 Task: In Heading Arial with underline. Font size of heading  '18'Font style of data Calibri. Font size of data  9Alignment of headline & data Align center. Fill color in heading,  RedFont color of data Black Apply border in Data No BorderIn the sheet   Precision Sales templetes book
Action: Mouse moved to (290, 121)
Screenshot: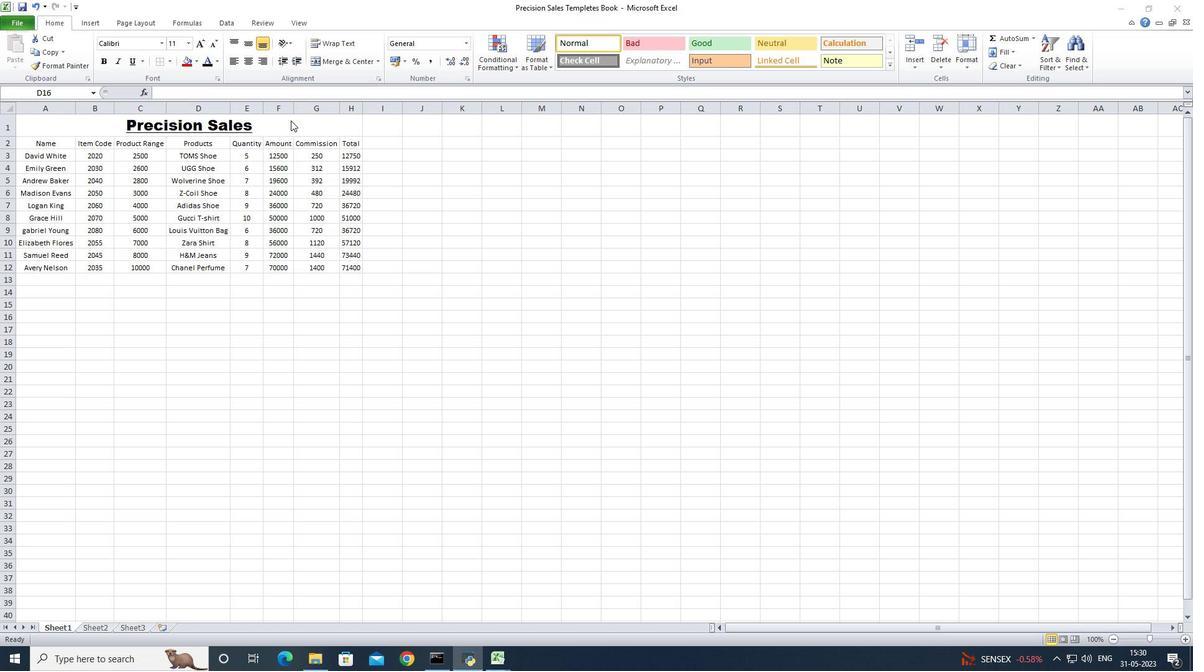
Action: Mouse pressed left at (290, 121)
Screenshot: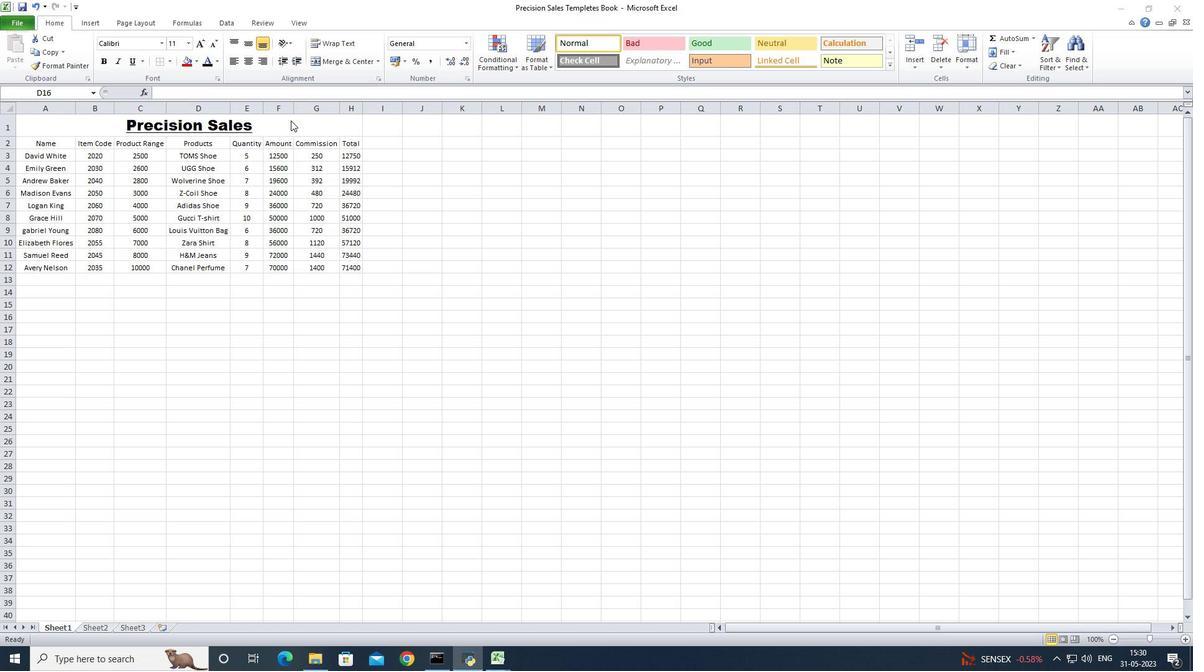 
Action: Mouse pressed left at (290, 121)
Screenshot: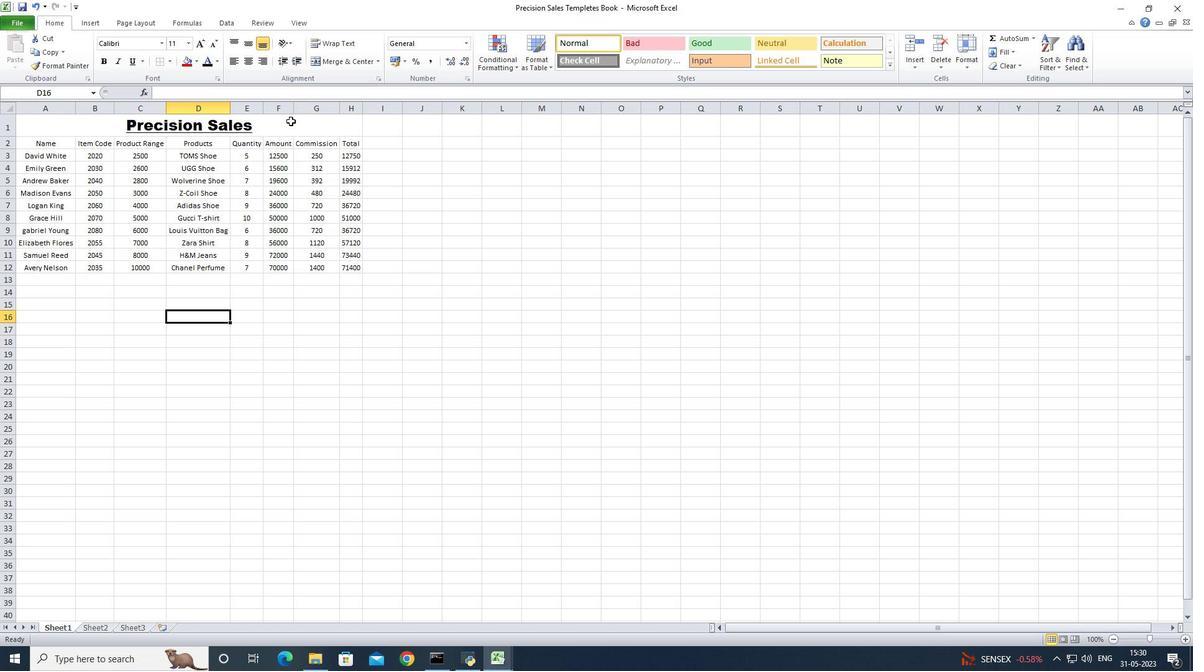 
Action: Mouse moved to (160, 42)
Screenshot: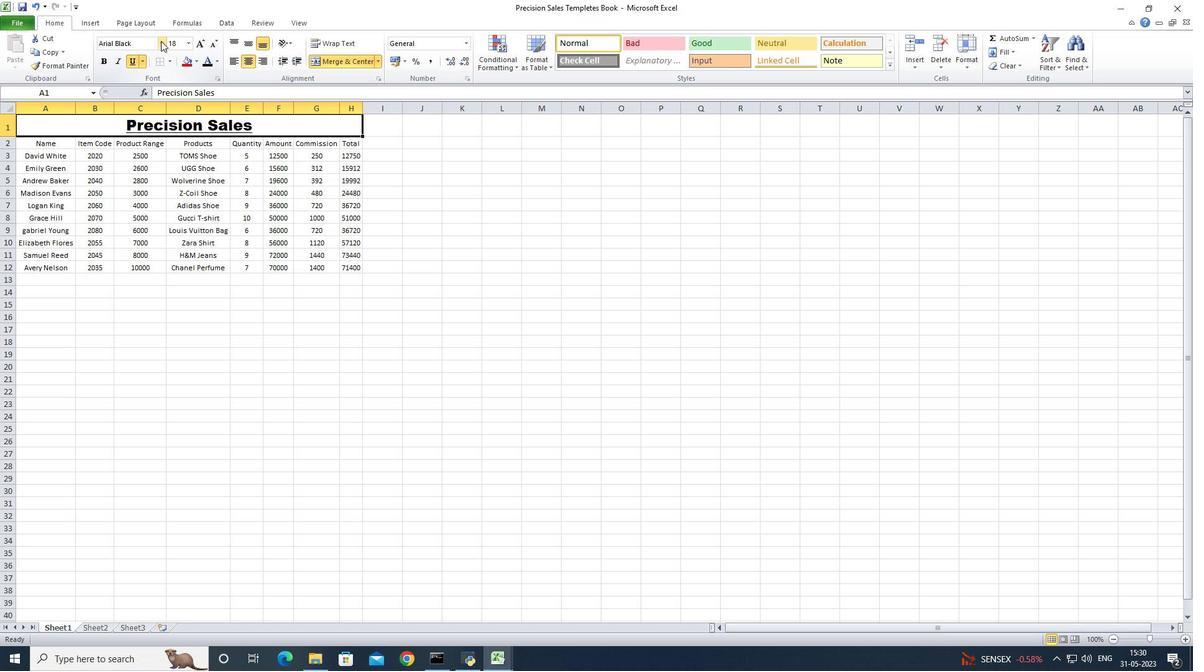 
Action: Mouse pressed left at (160, 42)
Screenshot: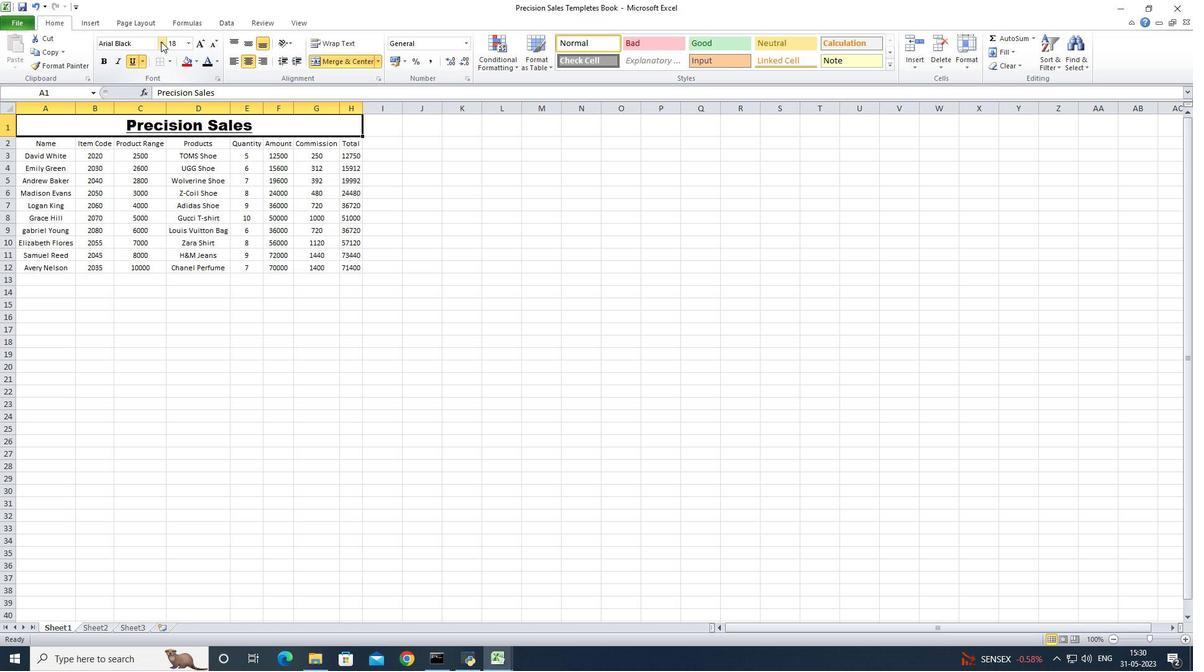 
Action: Mouse moved to (116, 143)
Screenshot: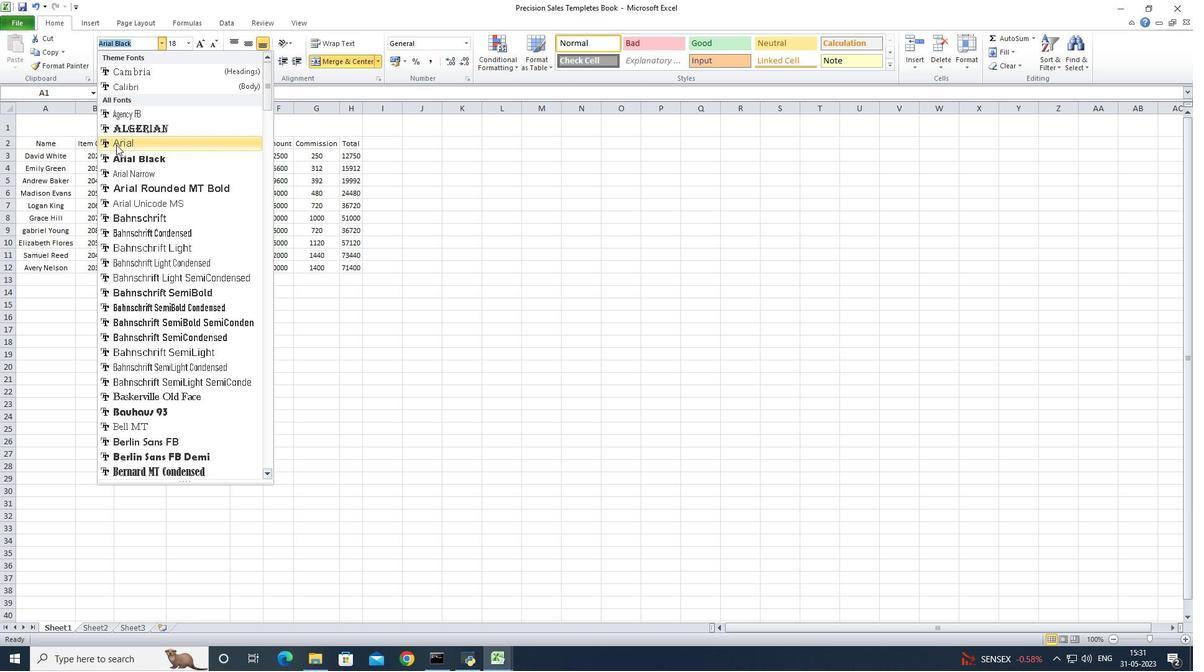 
Action: Mouse pressed left at (116, 143)
Screenshot: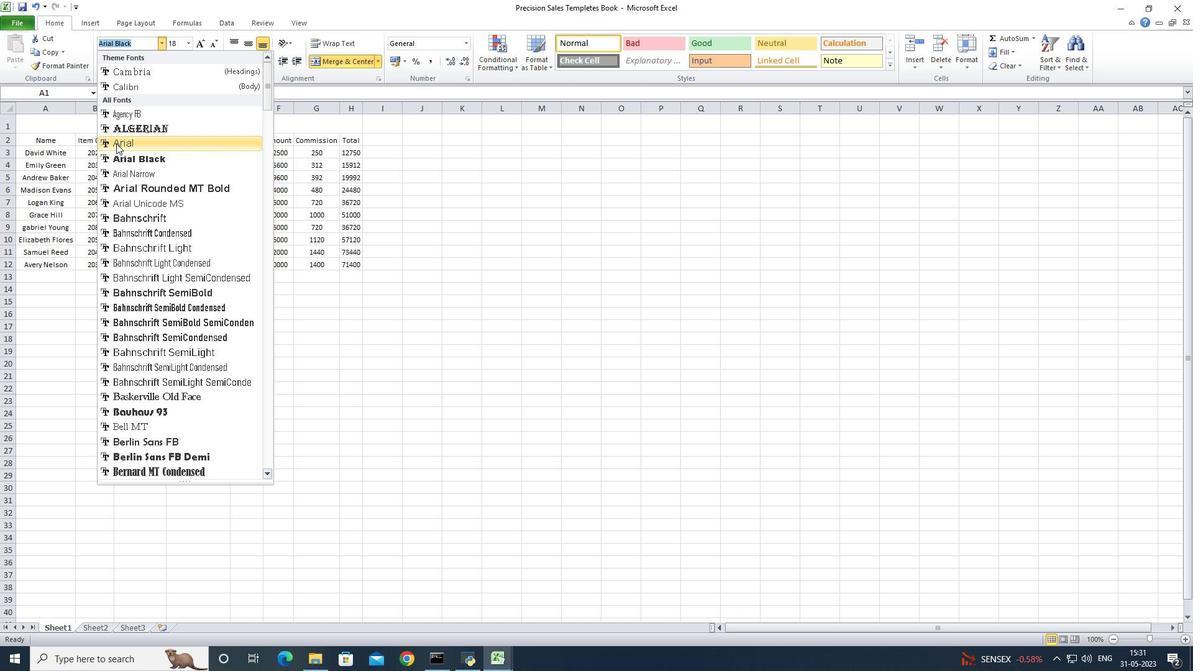 
Action: Mouse moved to (126, 60)
Screenshot: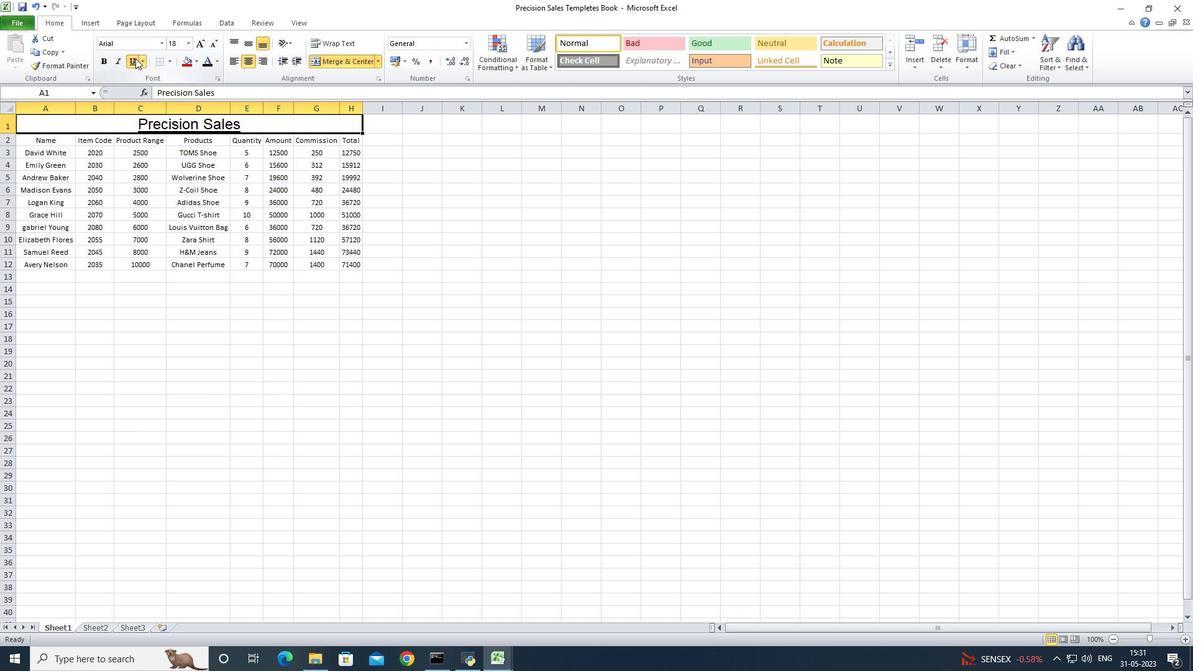 
Action: Mouse pressed left at (126, 60)
Screenshot: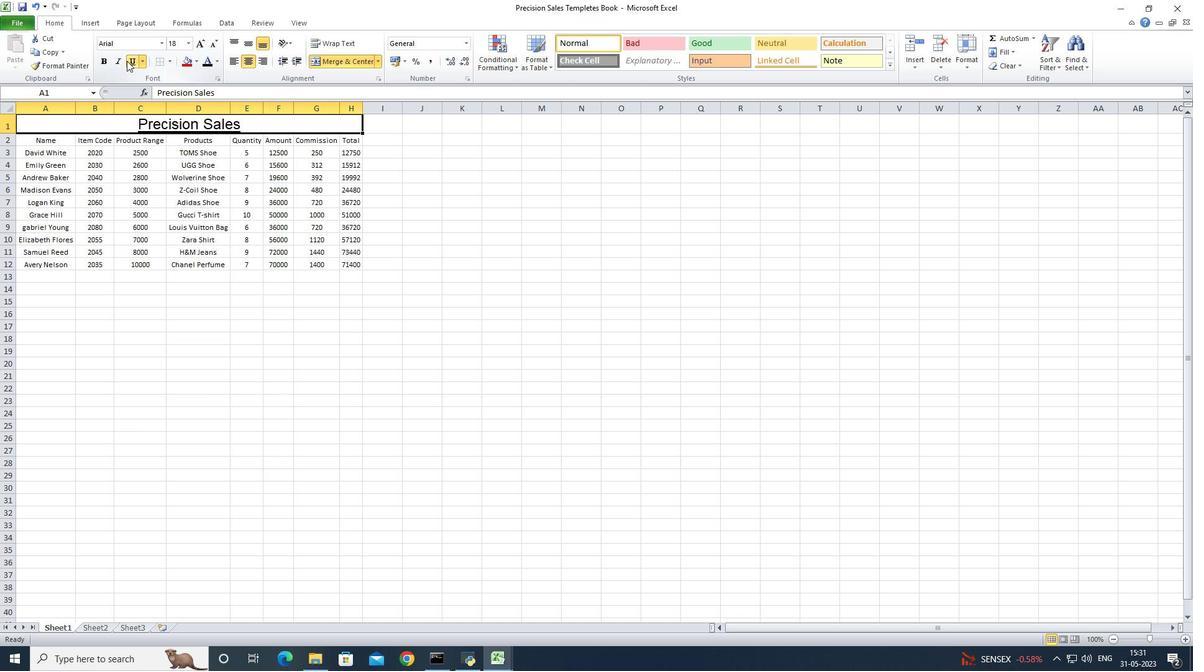 
Action: Mouse moved to (132, 61)
Screenshot: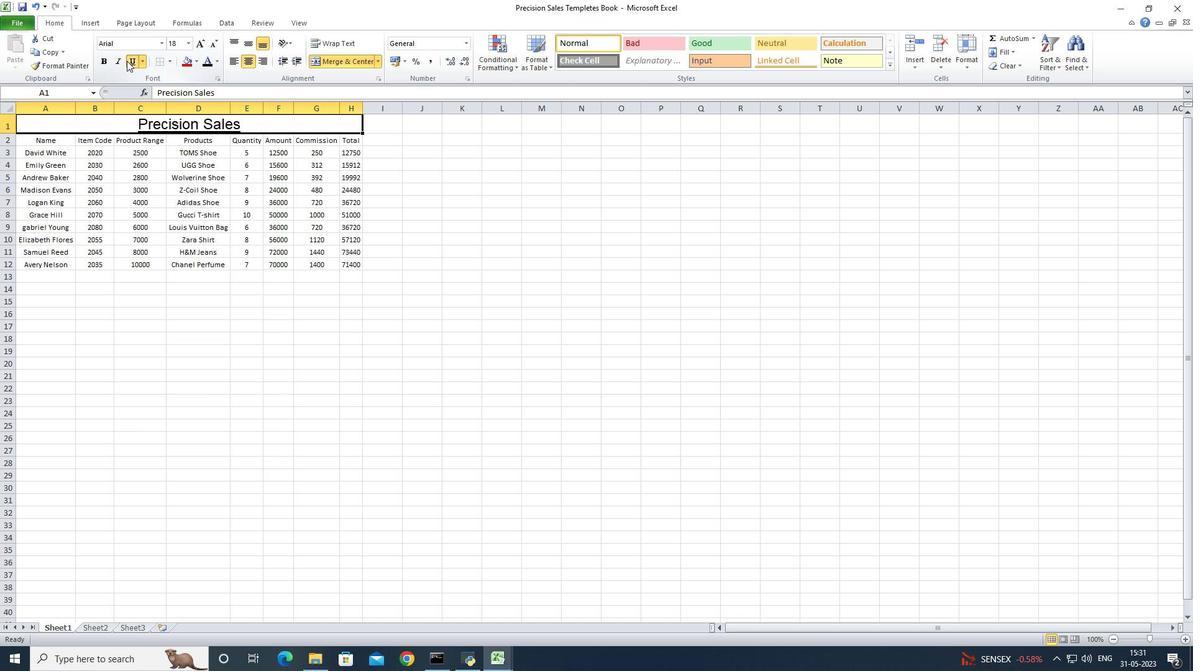 
Action: Mouse pressed left at (132, 61)
Screenshot: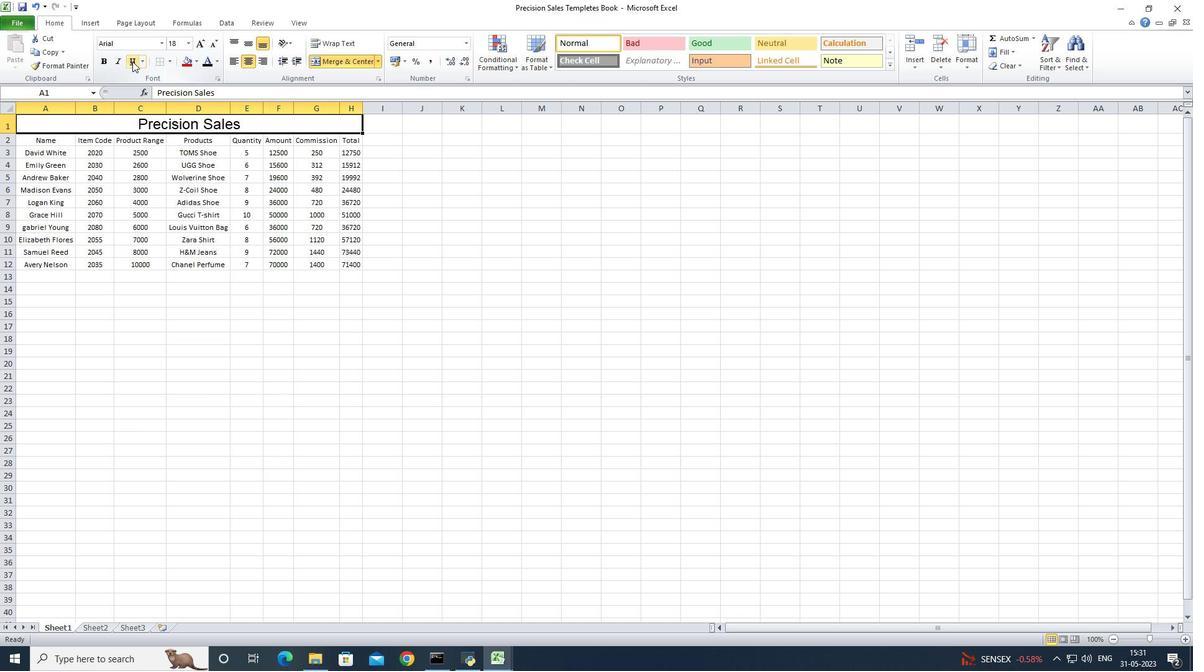 
Action: Mouse moved to (187, 47)
Screenshot: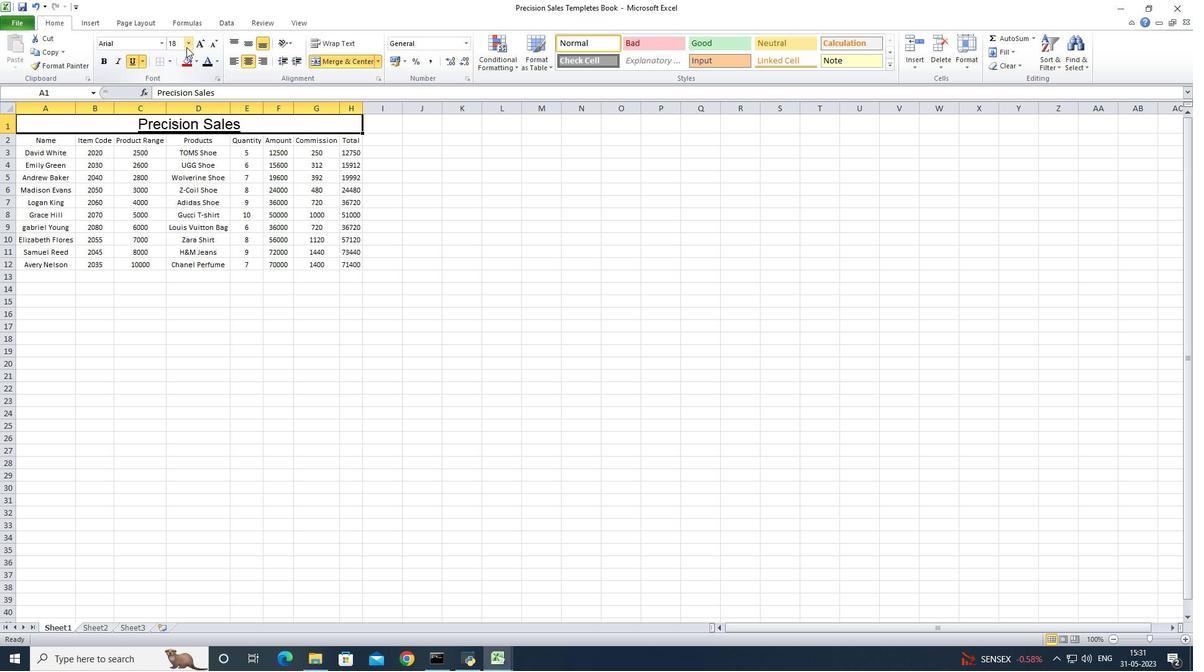 
Action: Mouse pressed left at (187, 47)
Screenshot: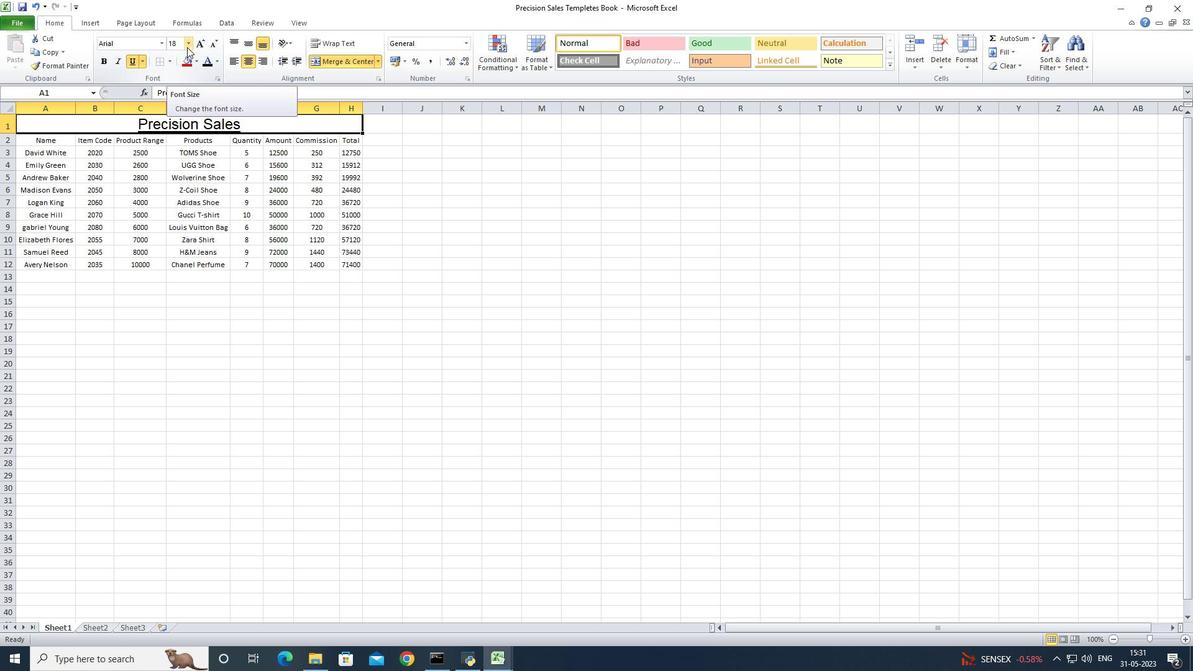 
Action: Mouse moved to (172, 133)
Screenshot: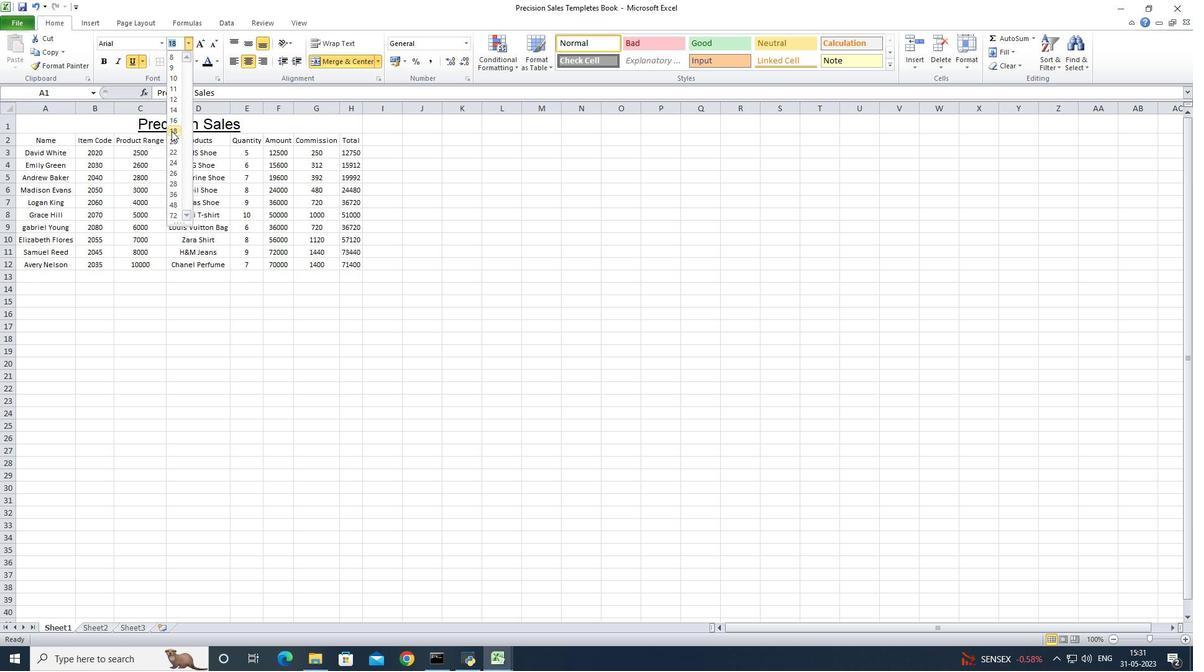 
Action: Mouse pressed left at (172, 133)
Screenshot: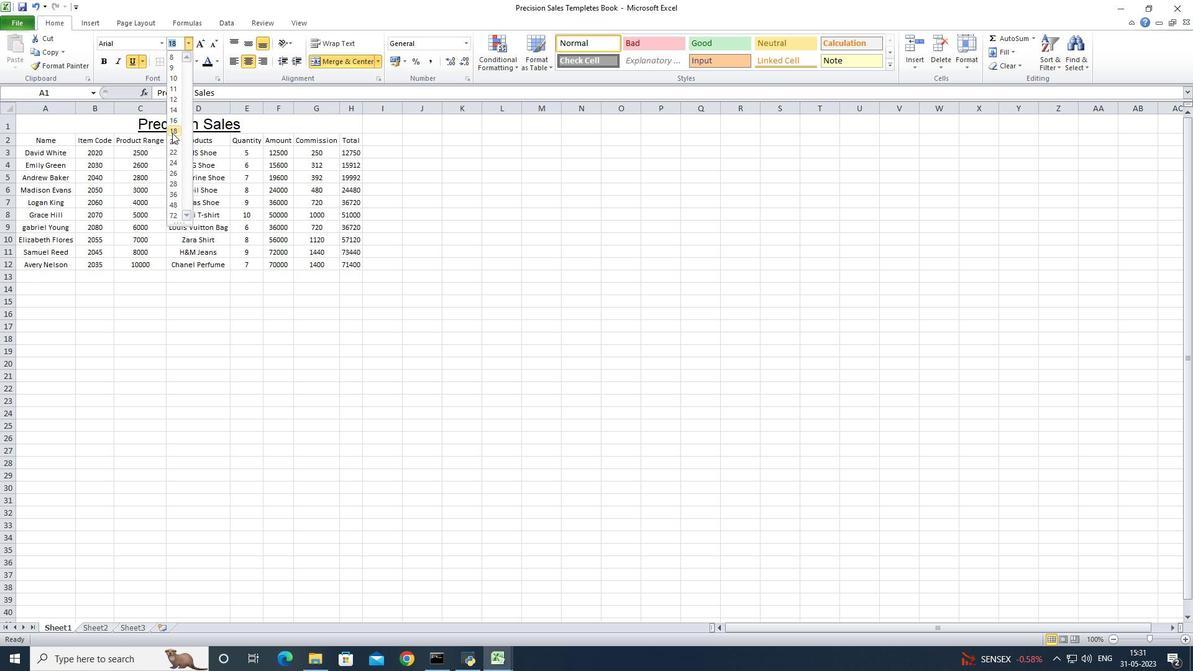
Action: Mouse moved to (67, 144)
Screenshot: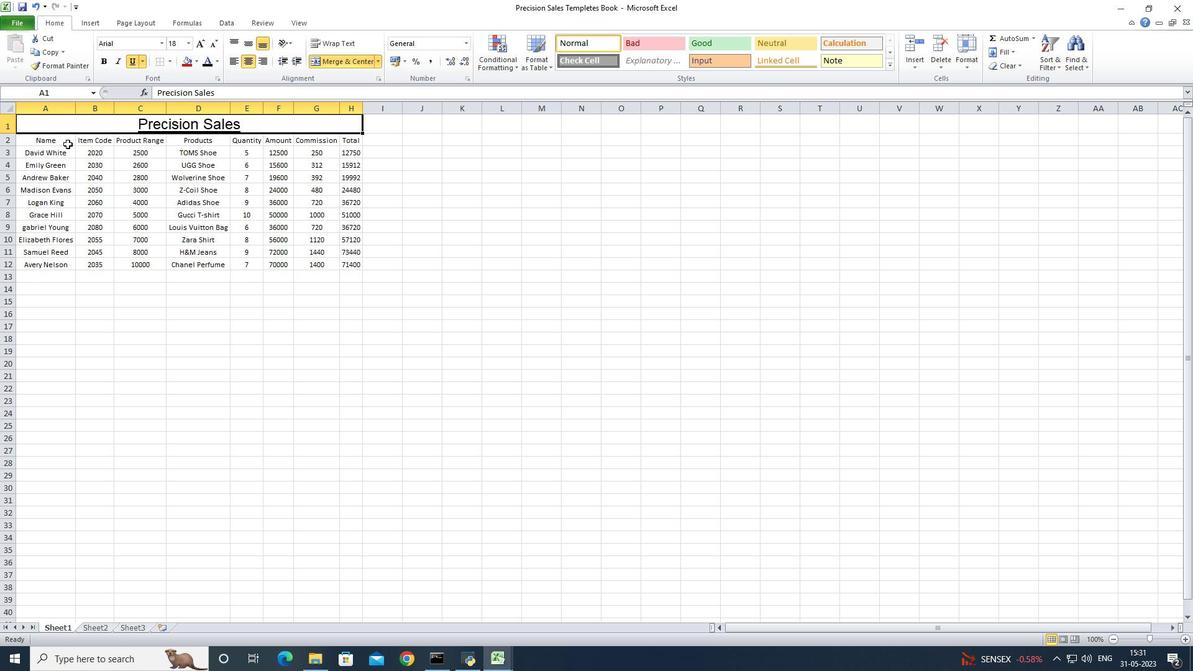 
Action: Mouse pressed left at (67, 144)
Screenshot: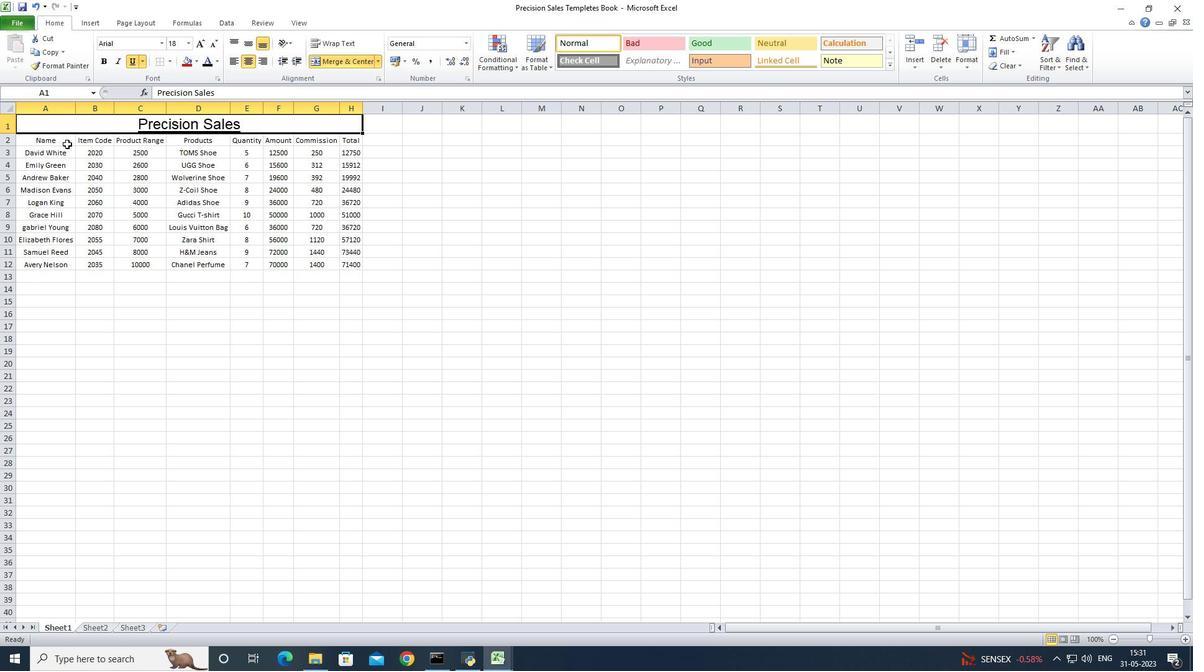 
Action: Mouse moved to (163, 47)
Screenshot: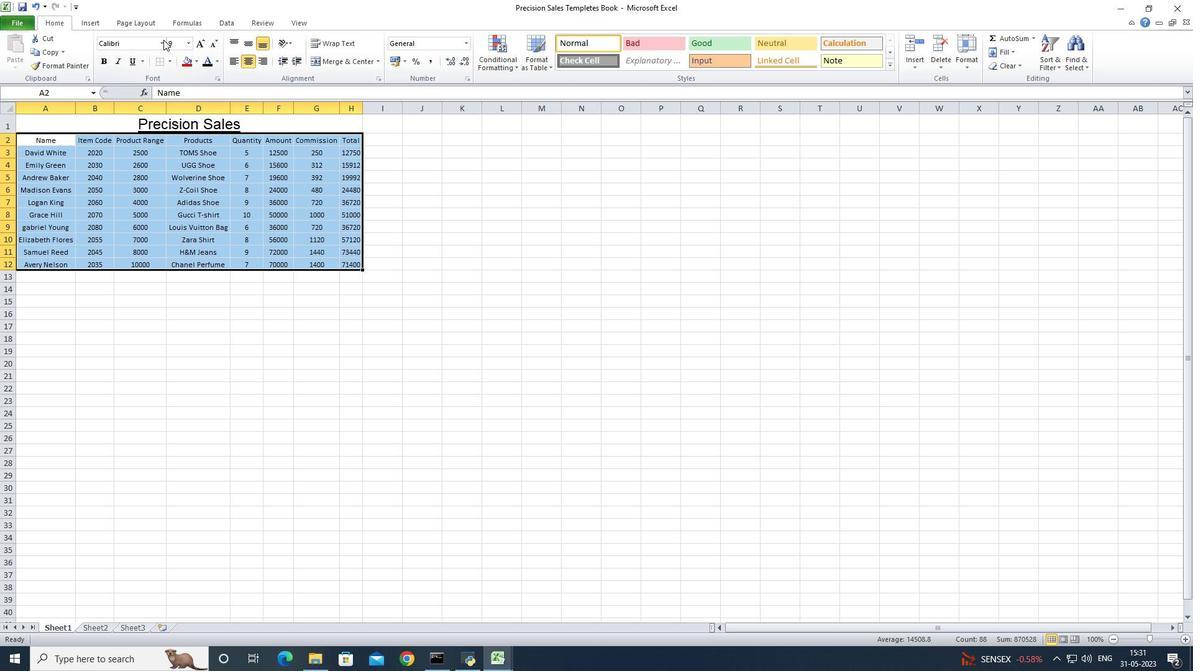 
Action: Mouse pressed left at (163, 47)
Screenshot: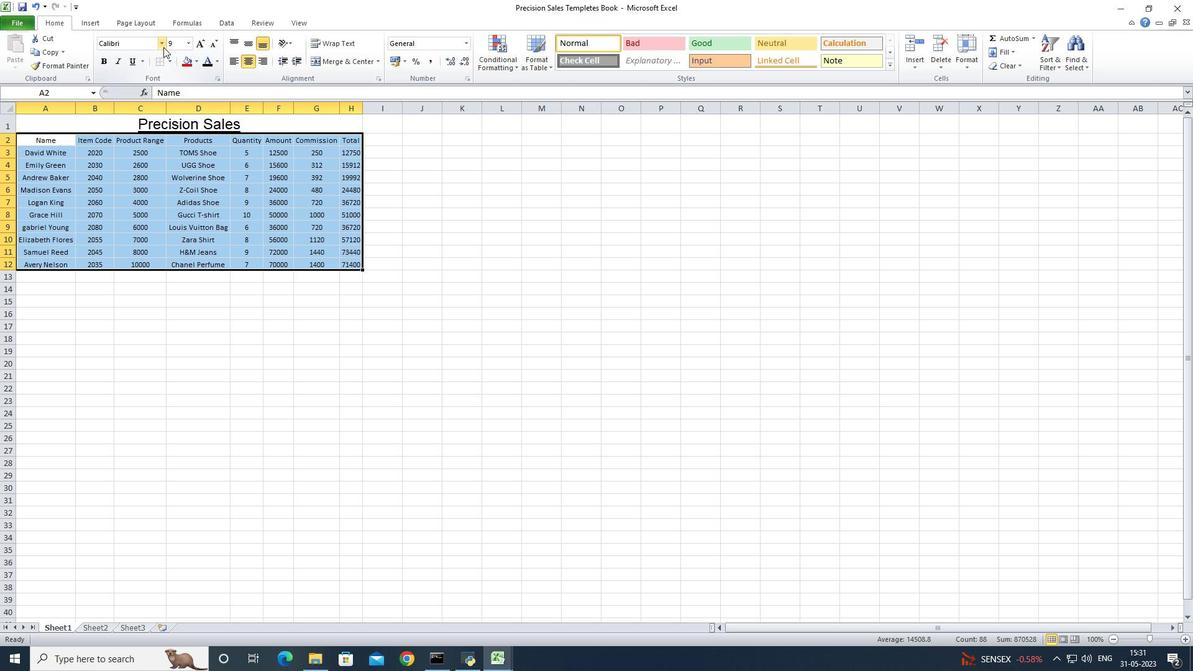 
Action: Mouse moved to (144, 85)
Screenshot: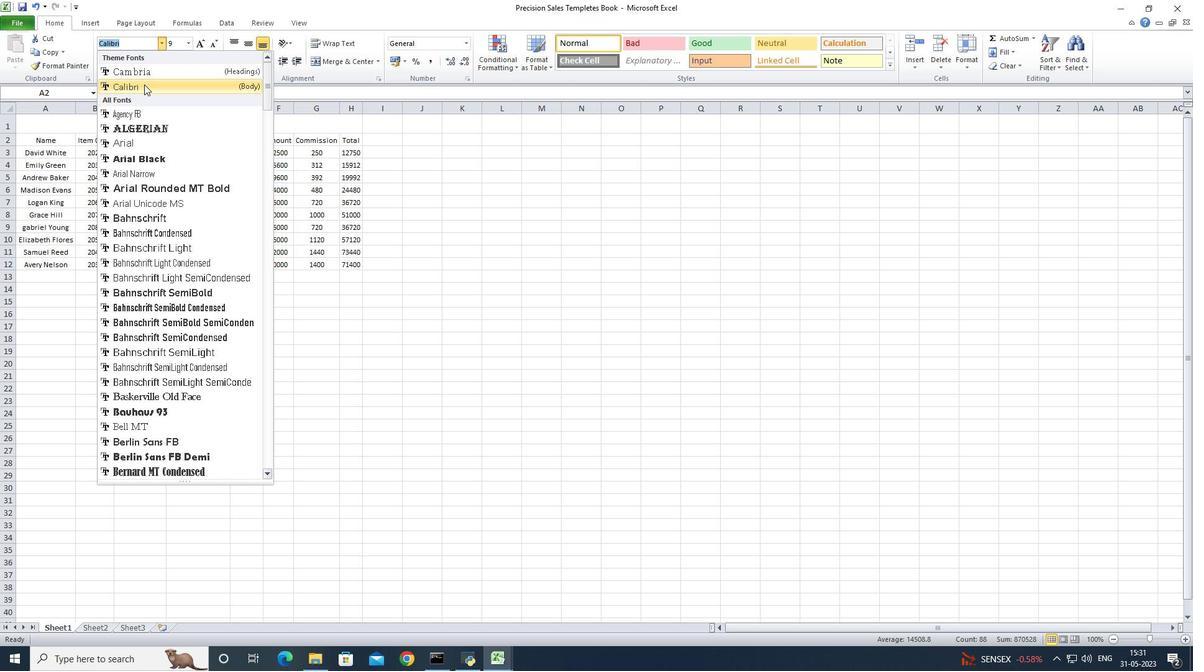 
Action: Mouse pressed left at (144, 85)
Screenshot: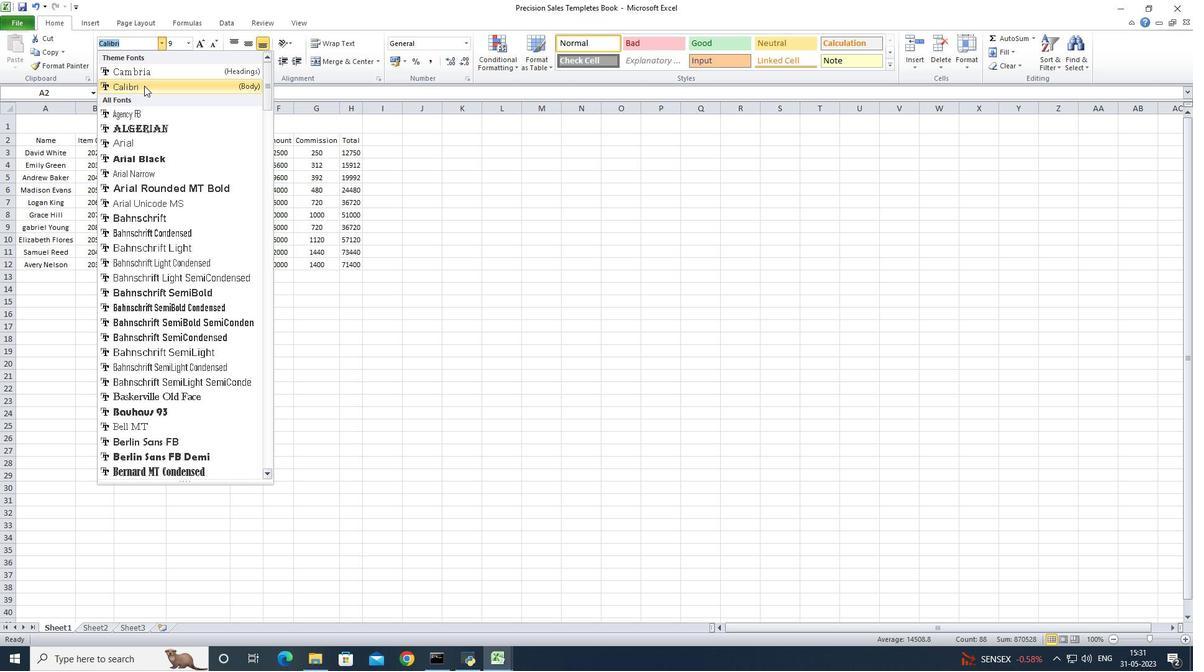
Action: Mouse moved to (190, 42)
Screenshot: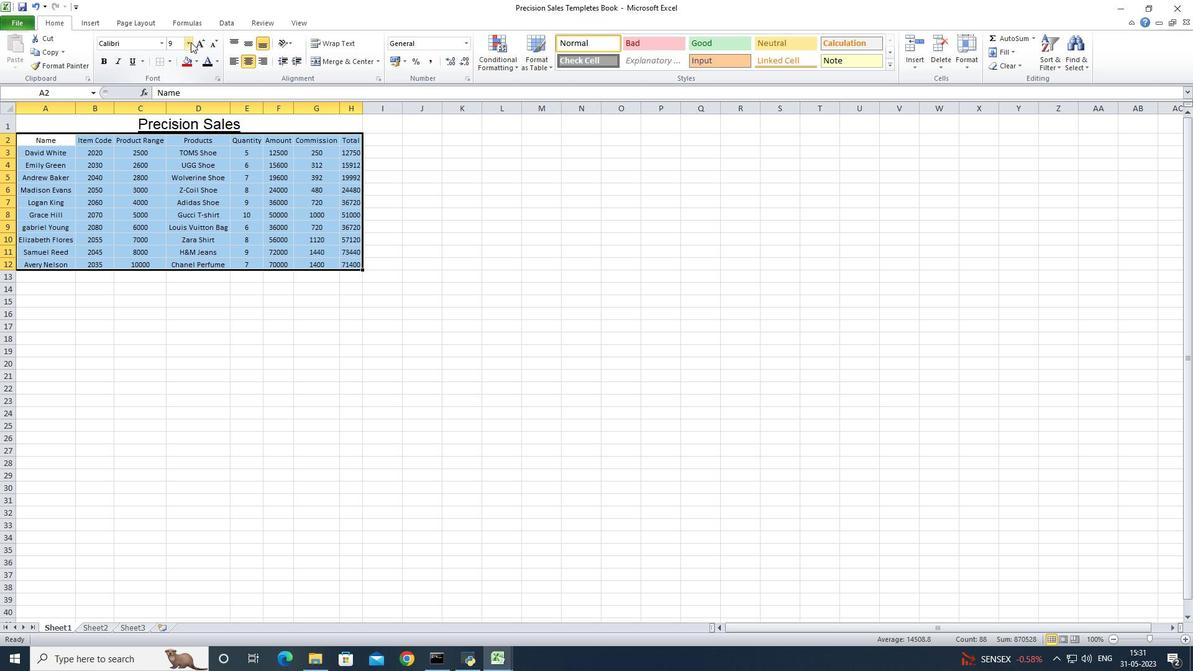 
Action: Mouse pressed left at (190, 42)
Screenshot: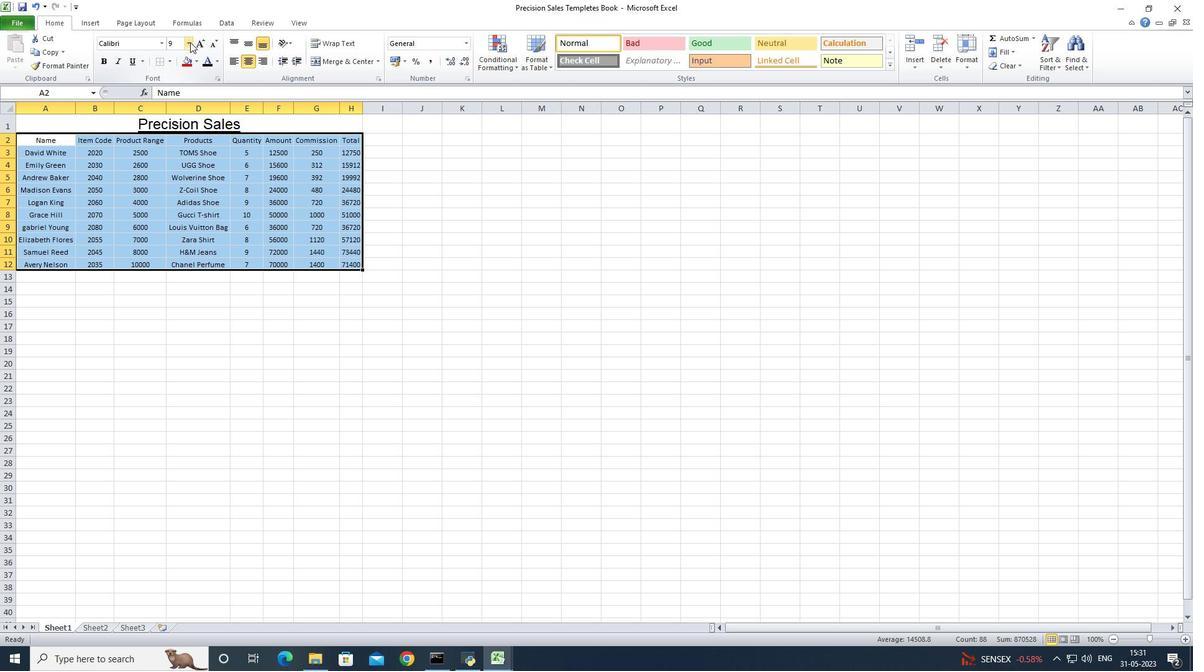 
Action: Mouse moved to (172, 65)
Screenshot: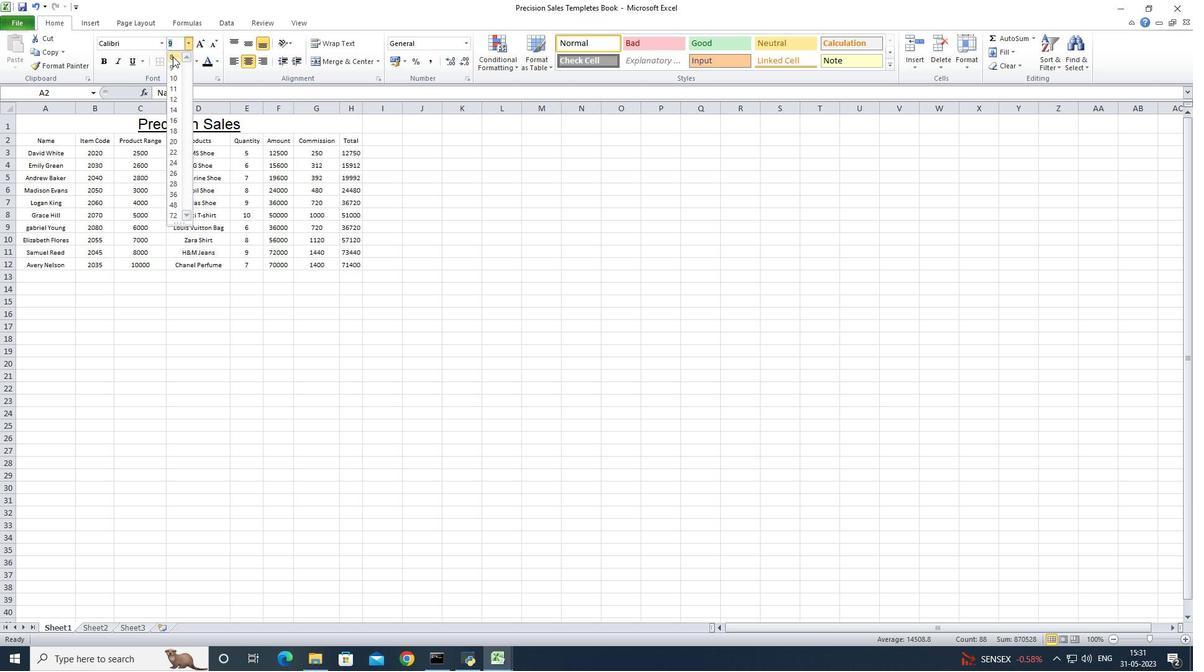 
Action: Mouse pressed left at (172, 65)
Screenshot: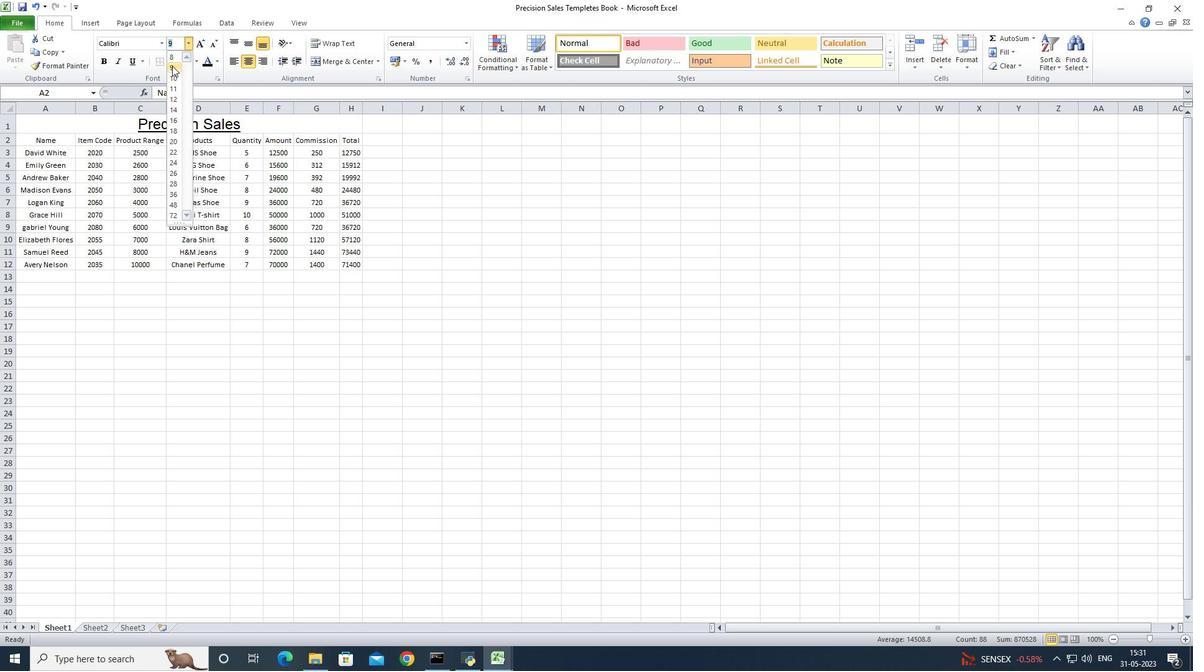 
Action: Mouse moved to (97, 122)
Screenshot: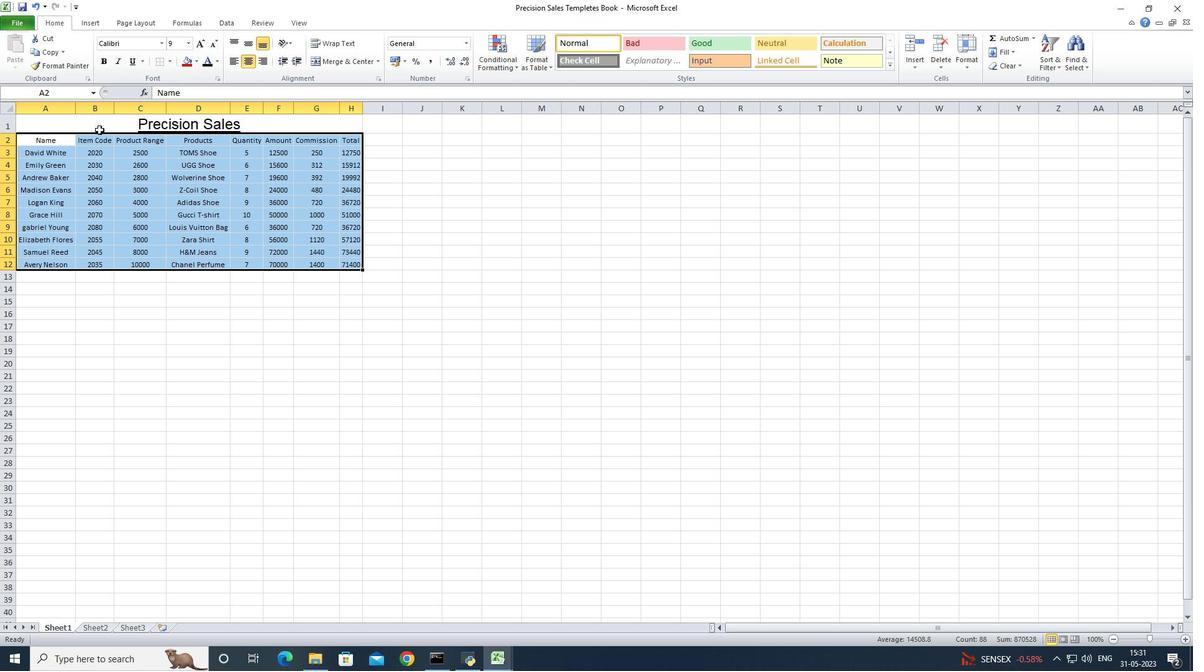 
Action: Mouse pressed left at (97, 122)
Screenshot: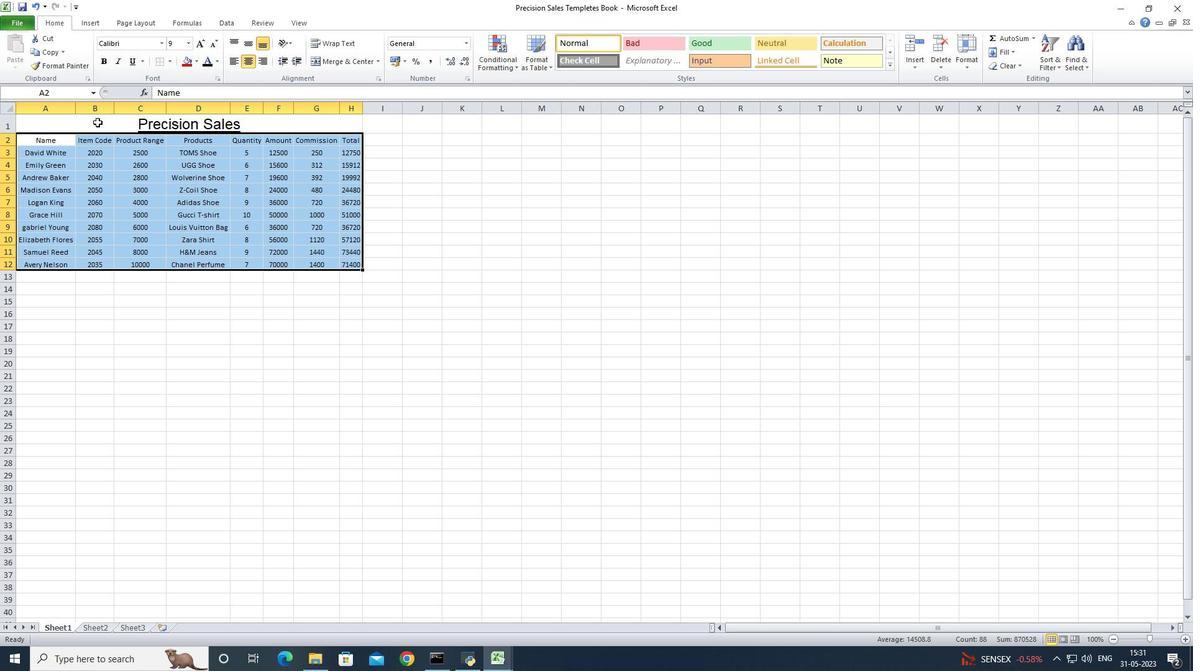 
Action: Mouse moved to (246, 60)
Screenshot: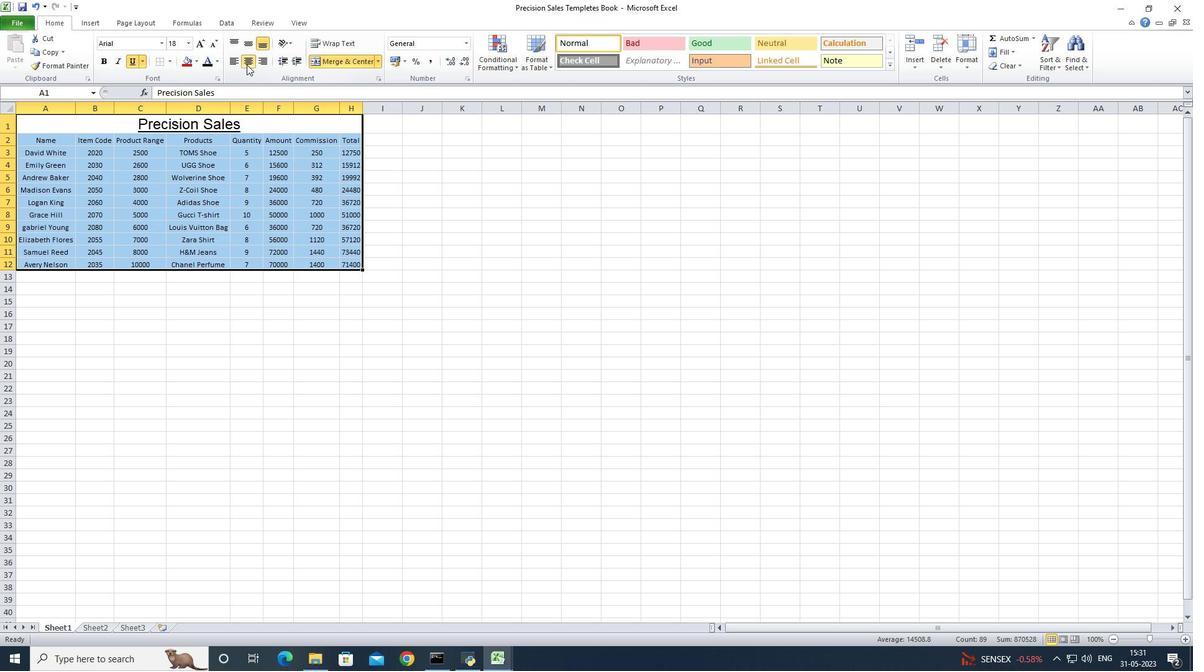 
Action: Mouse pressed left at (246, 60)
Screenshot: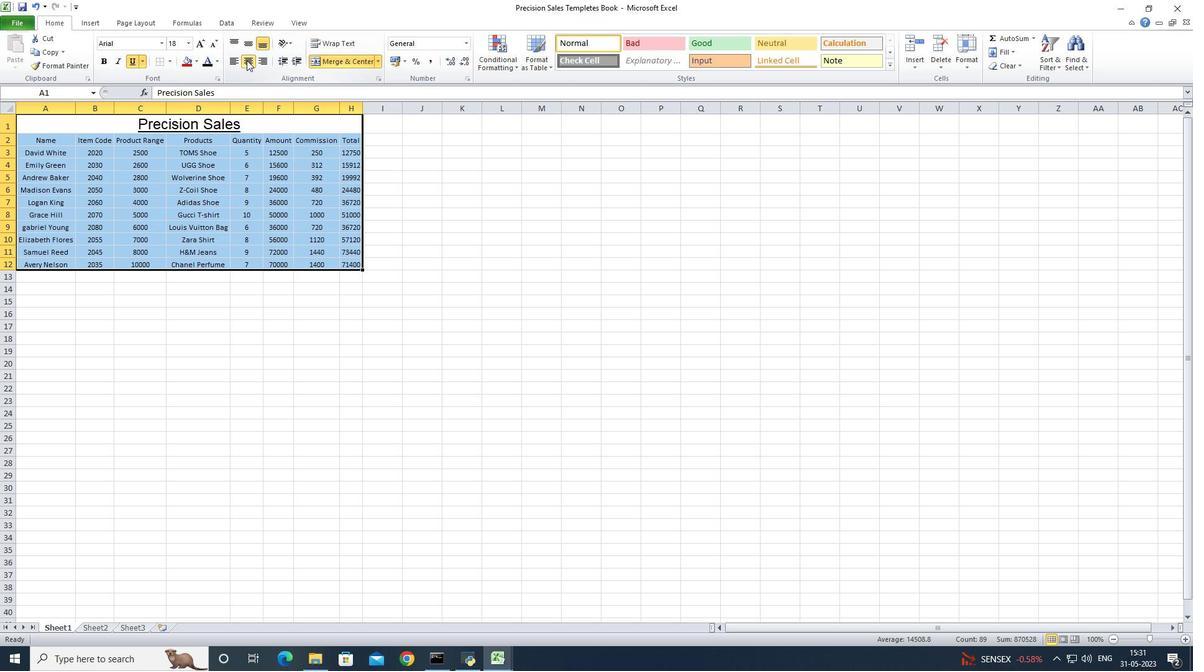 
Action: Mouse pressed left at (246, 60)
Screenshot: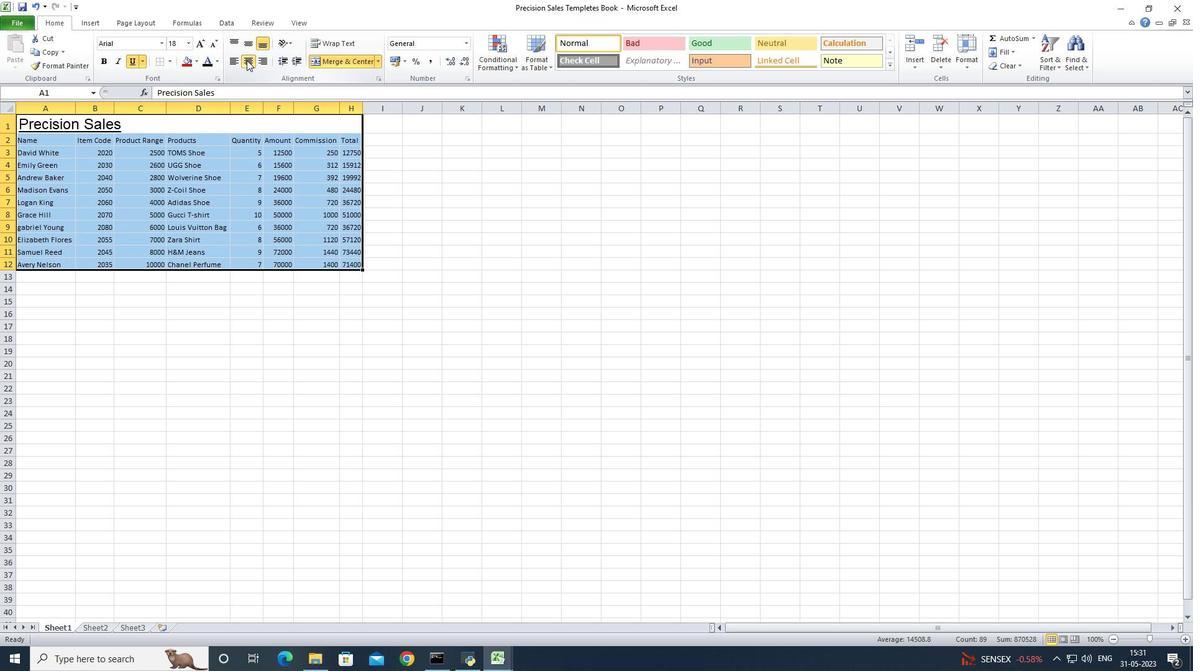
Action: Mouse moved to (265, 129)
Screenshot: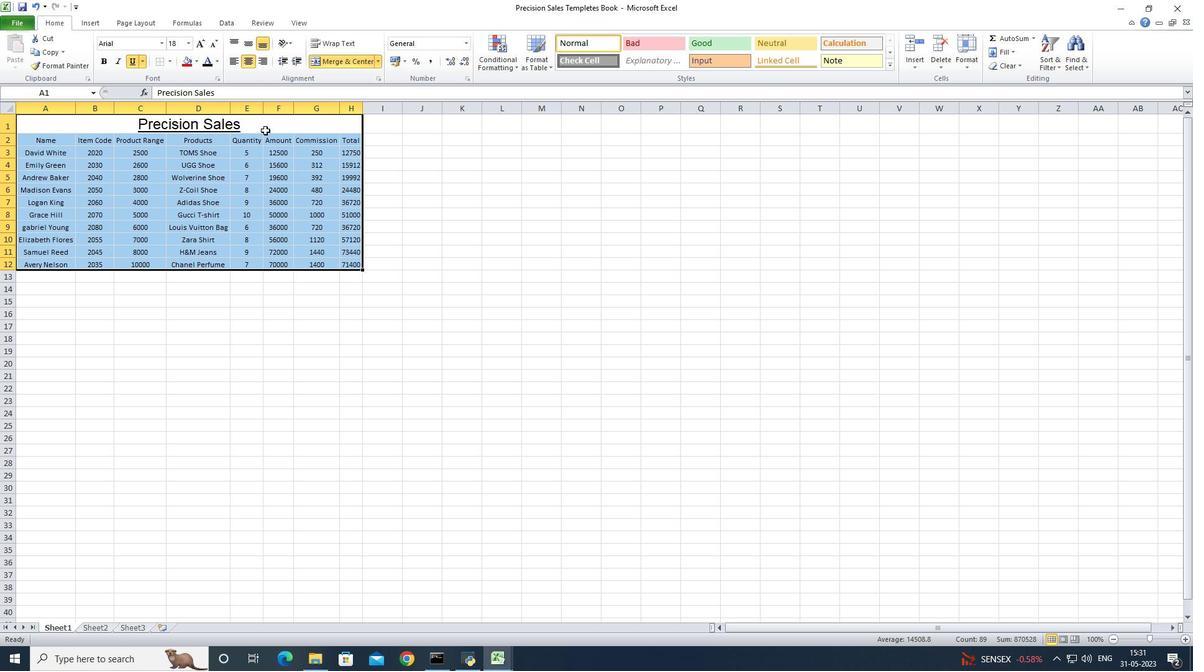 
Action: Mouse pressed left at (265, 129)
Screenshot: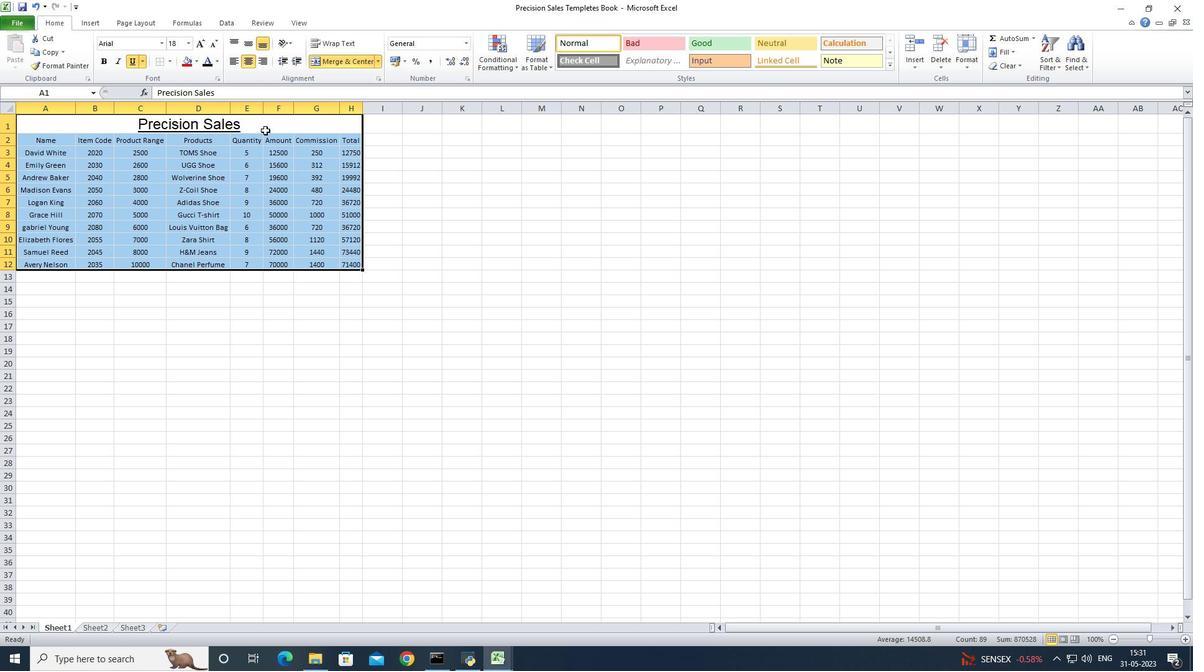 
Action: Mouse moved to (196, 62)
Screenshot: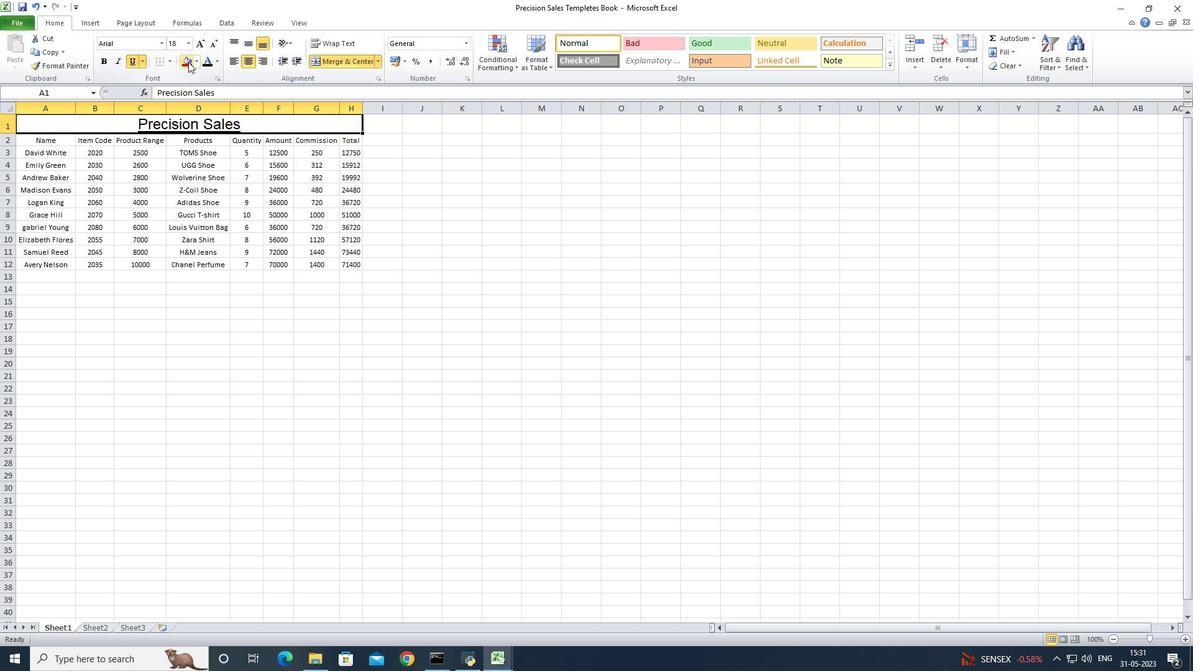 
Action: Mouse pressed left at (196, 62)
Screenshot: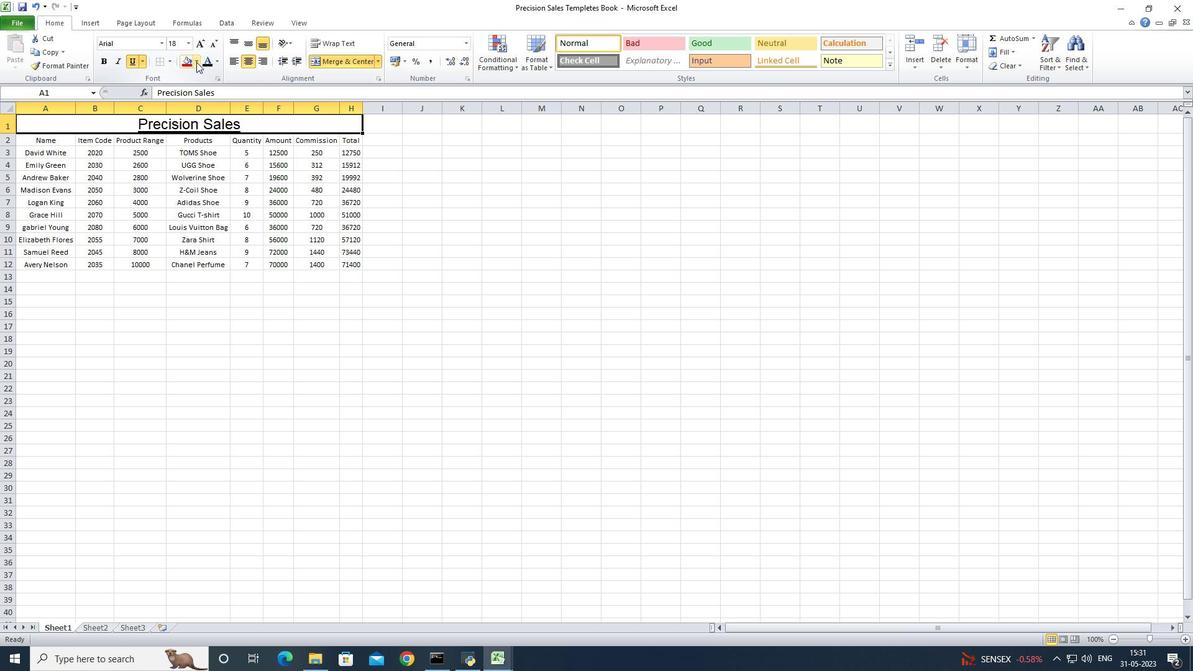
Action: Mouse moved to (194, 152)
Screenshot: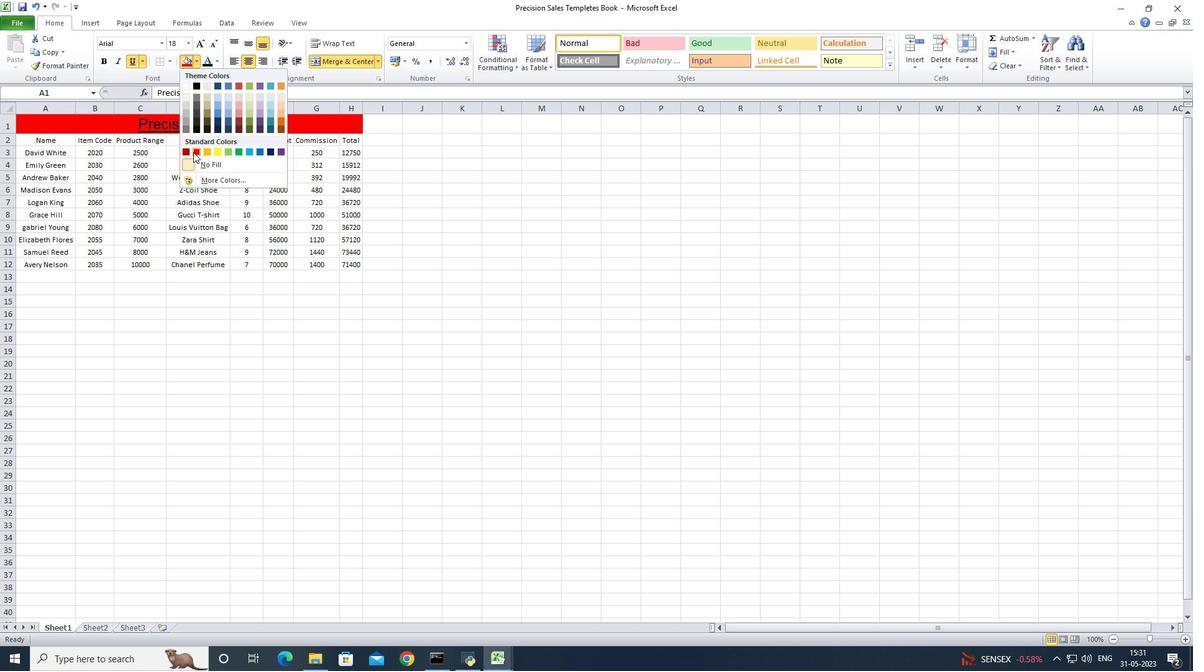 
Action: Mouse pressed left at (194, 152)
Screenshot: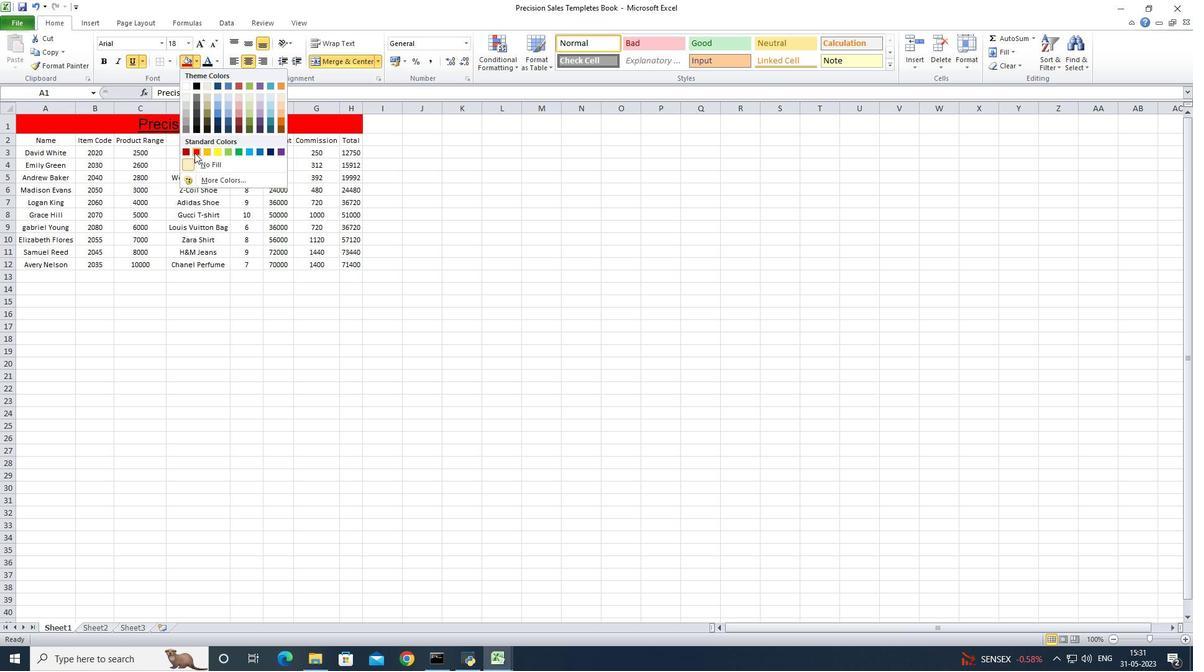 
Action: Mouse moved to (66, 139)
Screenshot: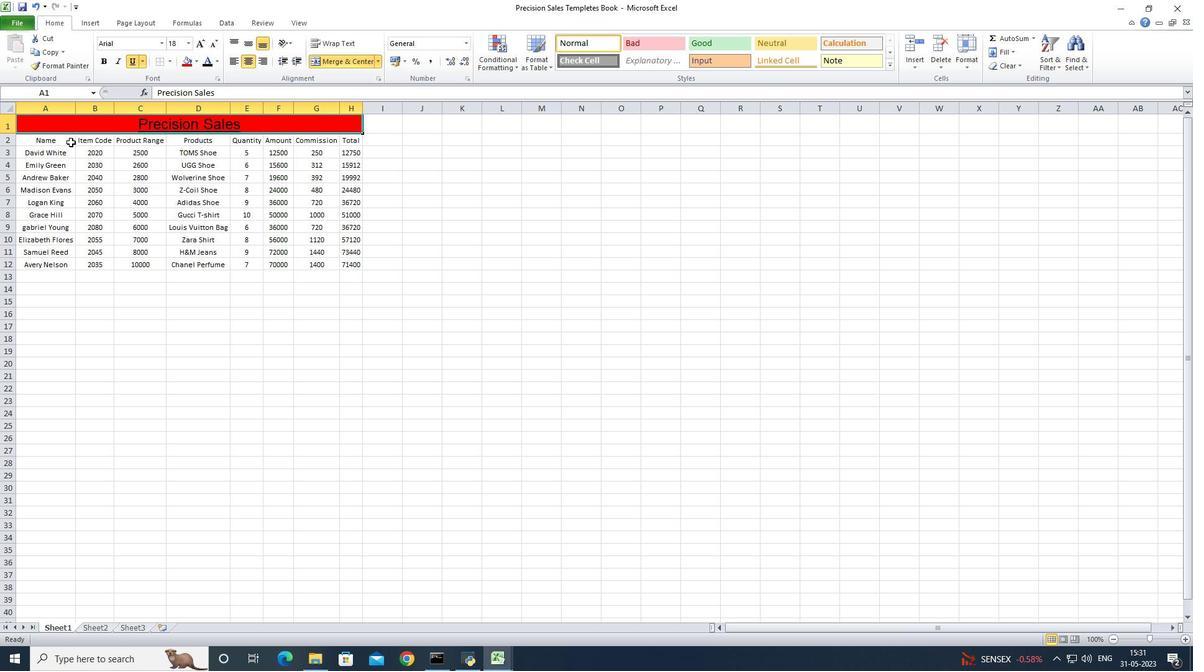 
Action: Mouse pressed left at (66, 139)
Screenshot: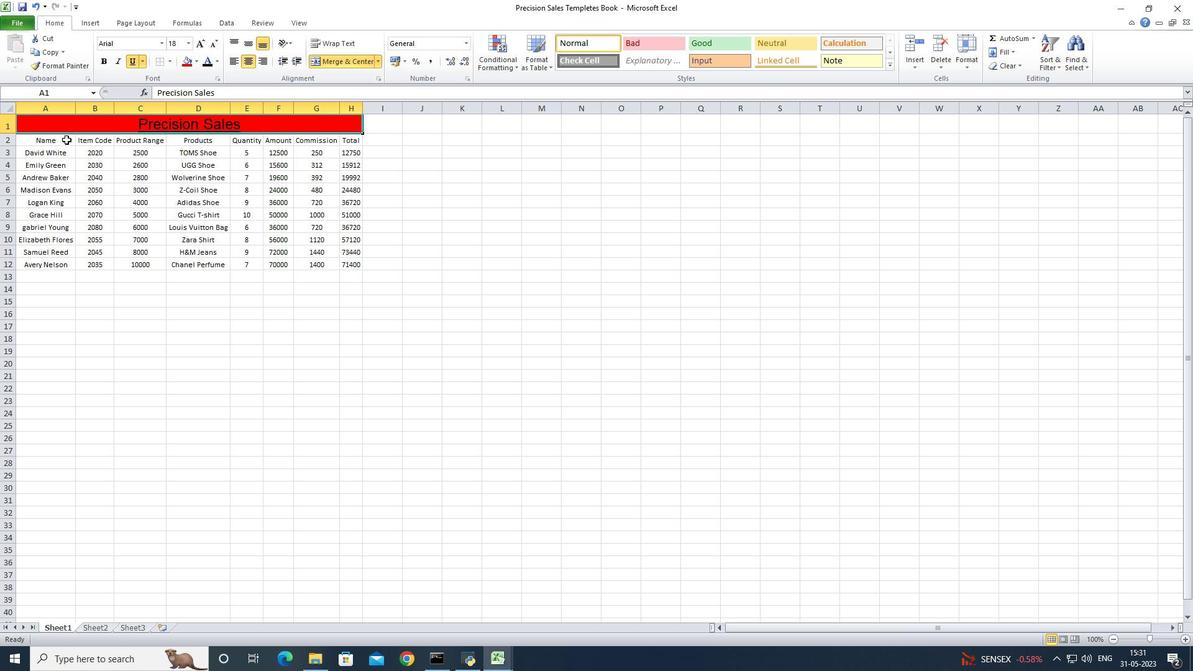 
Action: Mouse moved to (218, 62)
Screenshot: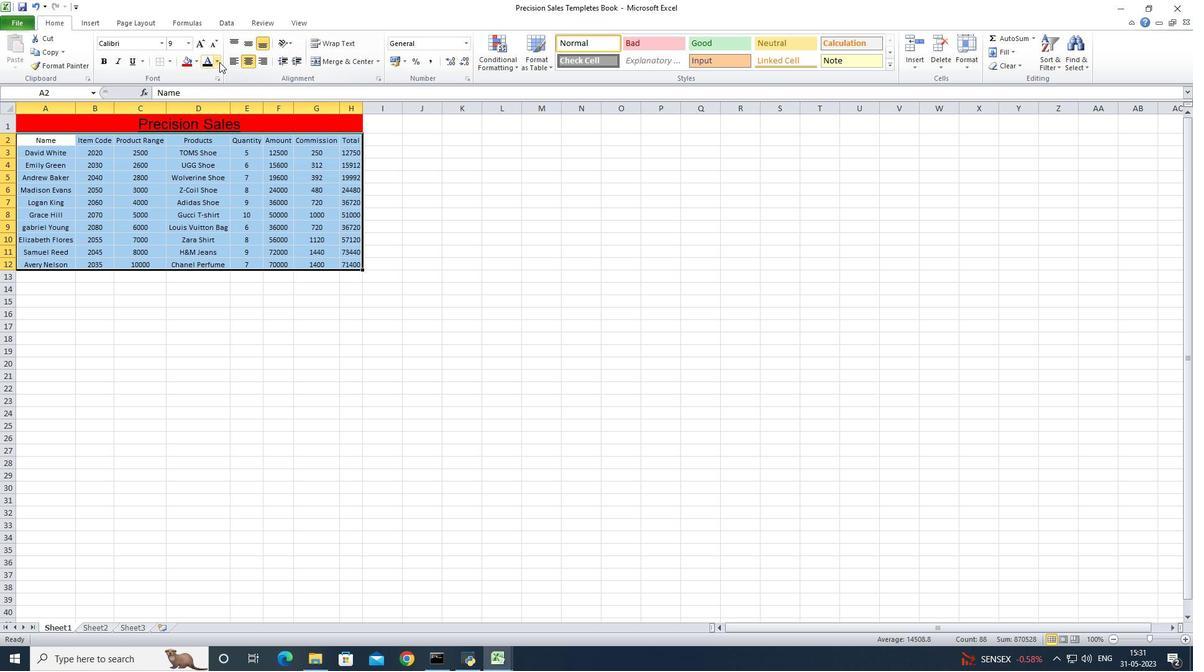 
Action: Mouse pressed left at (218, 62)
Screenshot: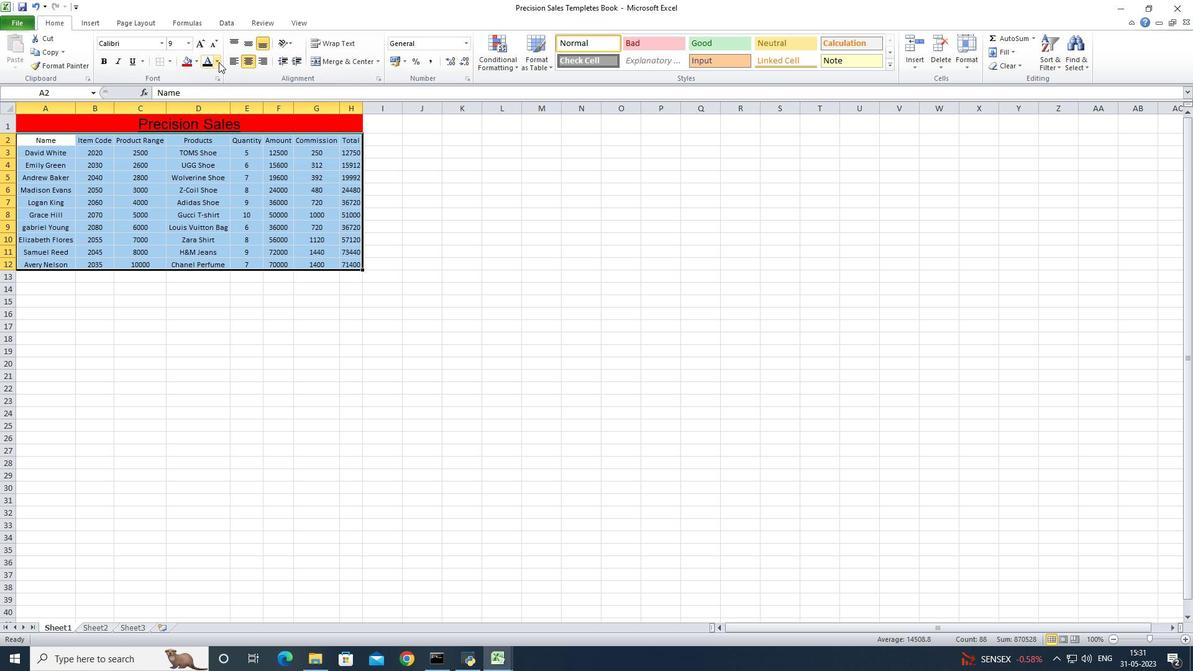 
Action: Mouse moved to (216, 100)
Screenshot: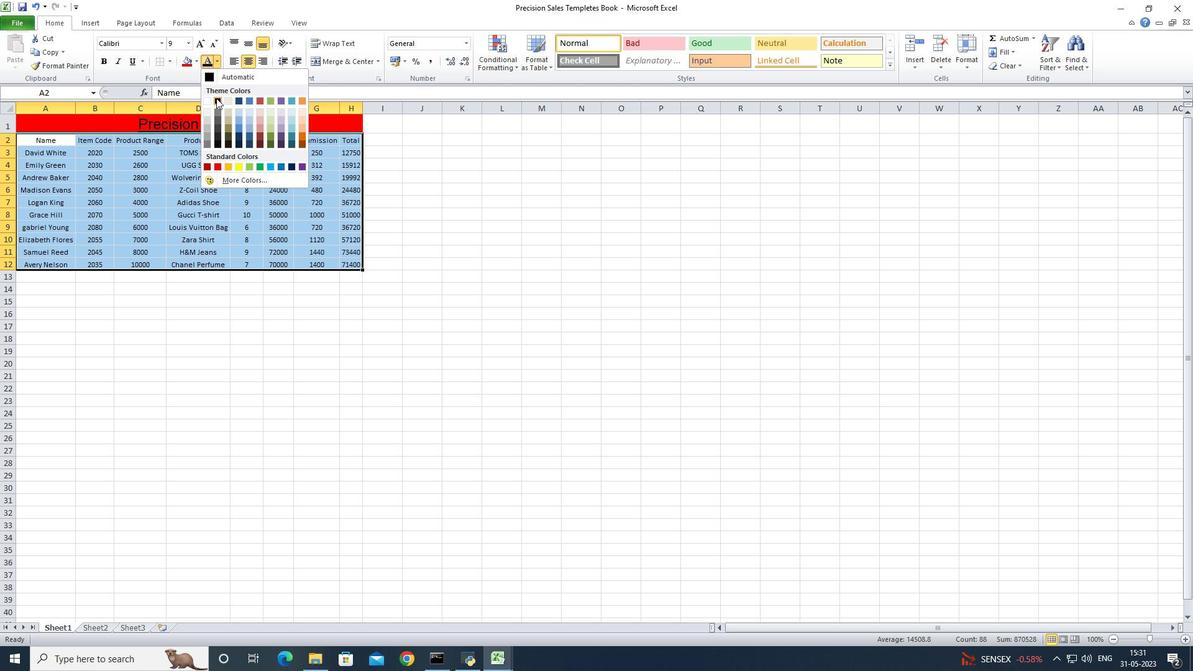 
Action: Mouse pressed left at (216, 100)
Screenshot: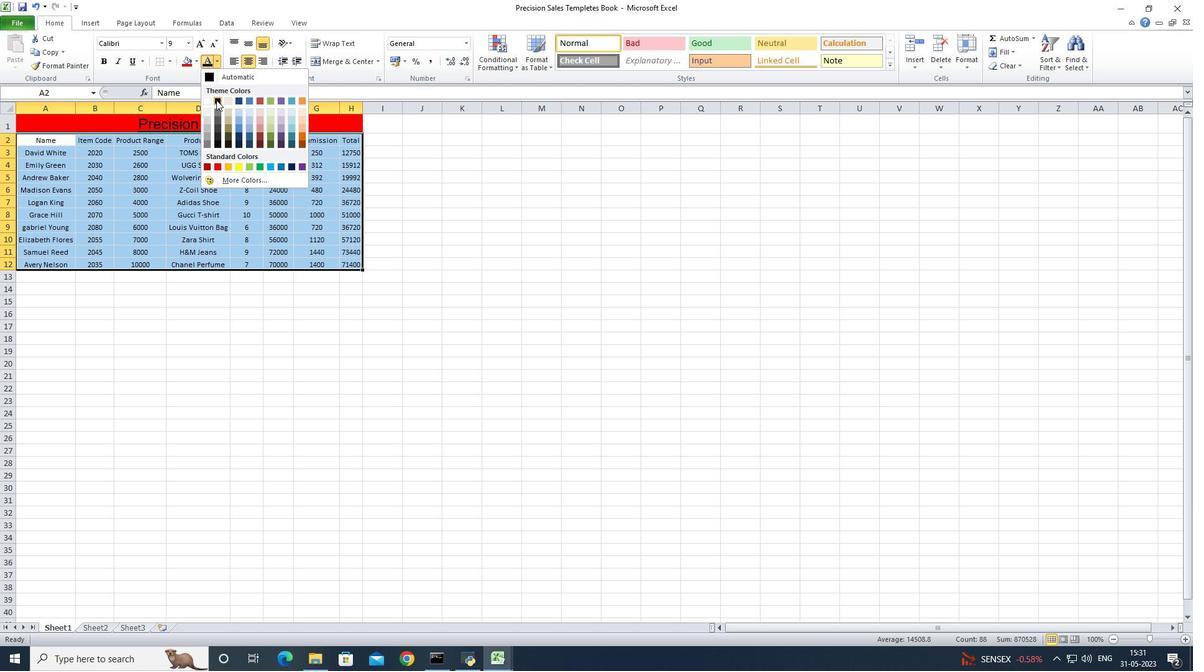 
Action: Mouse moved to (123, 334)
Screenshot: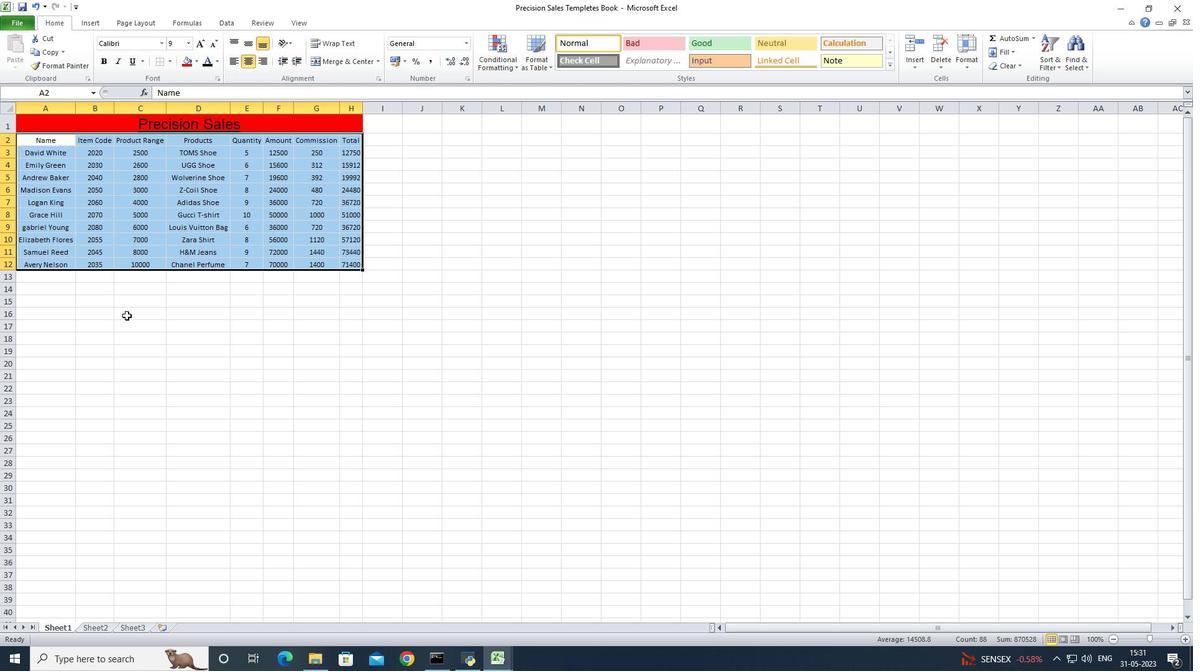 
Action: Mouse pressed left at (123, 334)
Screenshot: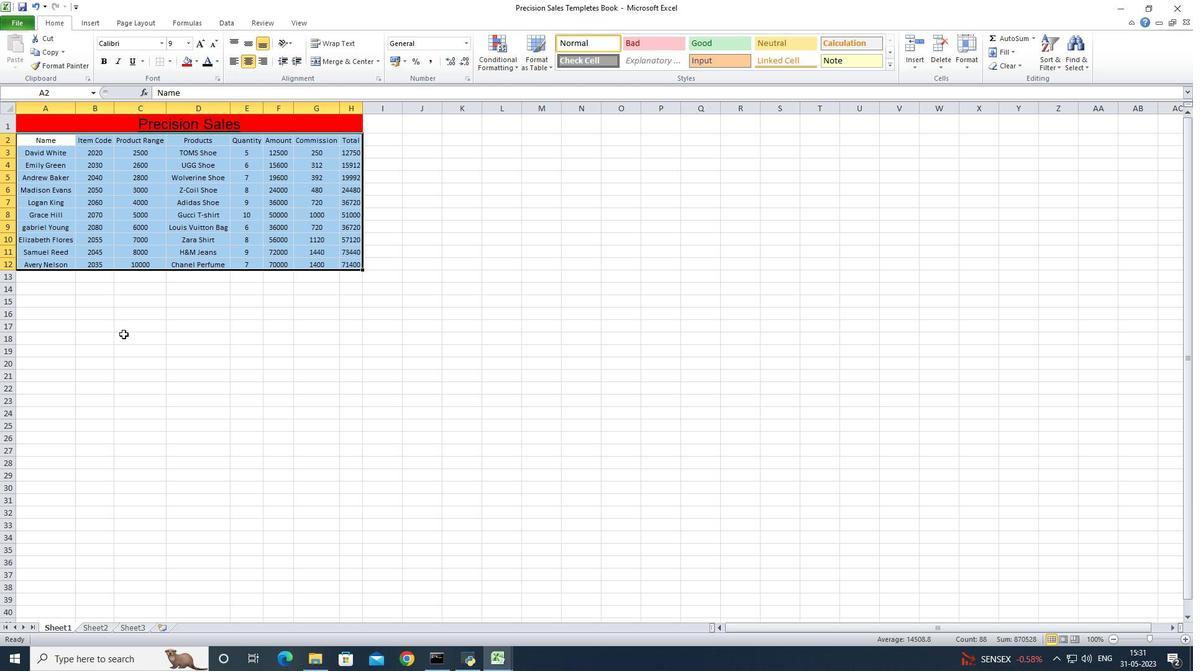 
Action: Mouse moved to (46, 137)
Screenshot: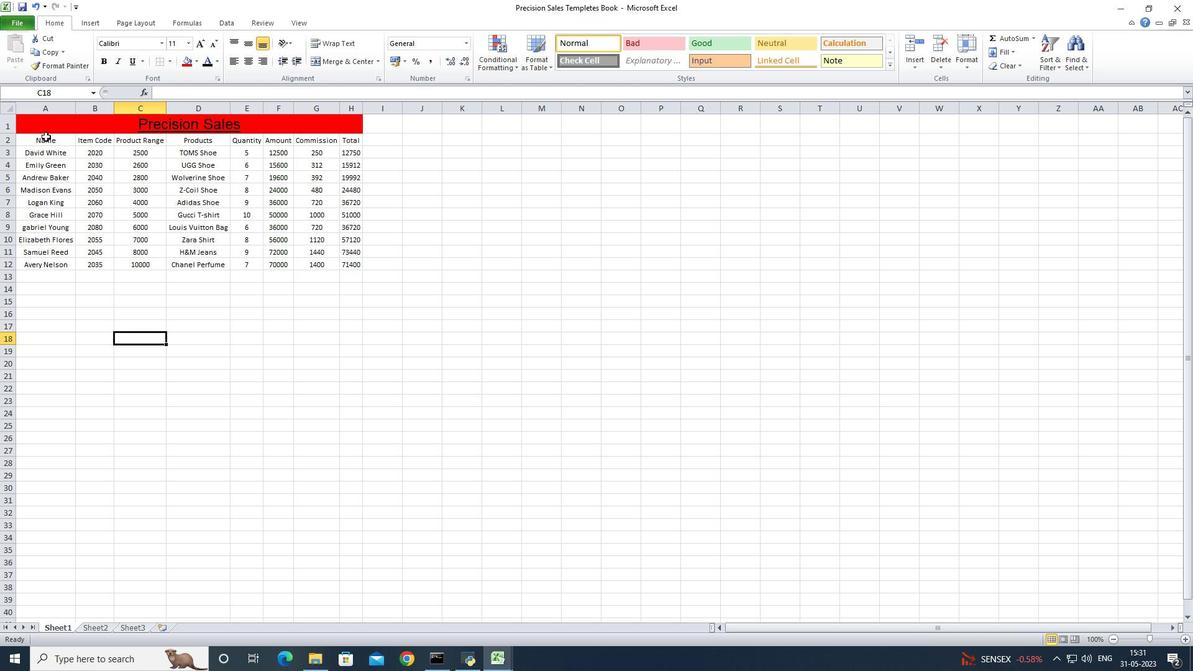 
Action: Mouse pressed left at (46, 137)
Screenshot: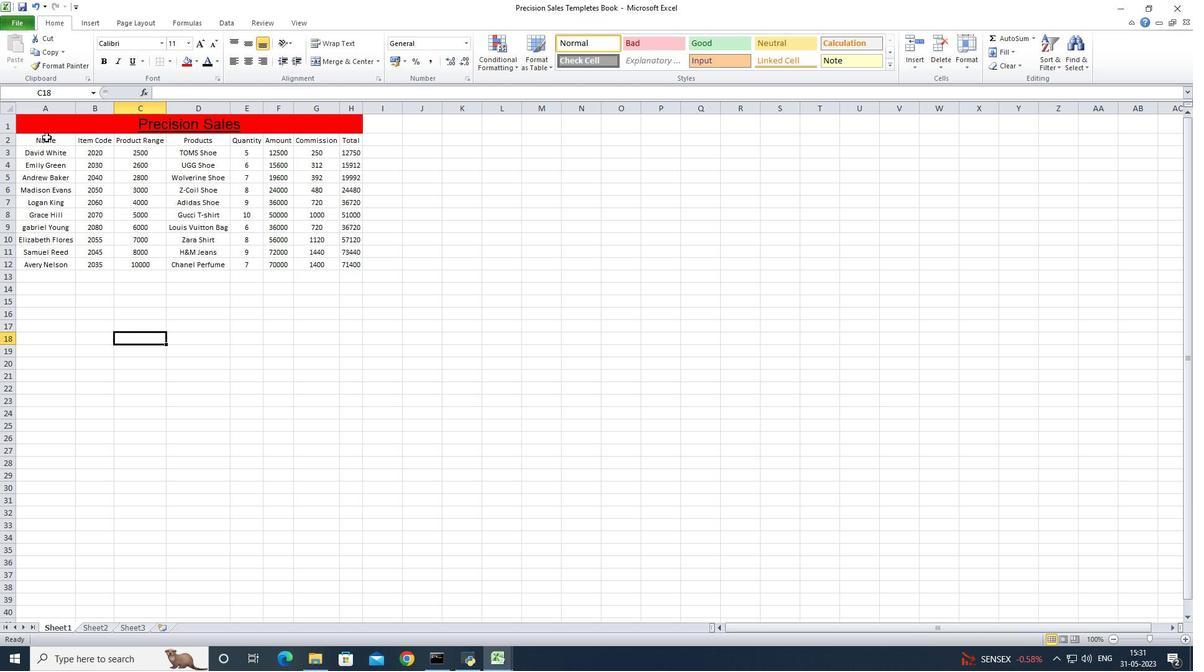 
Action: Mouse moved to (169, 62)
Screenshot: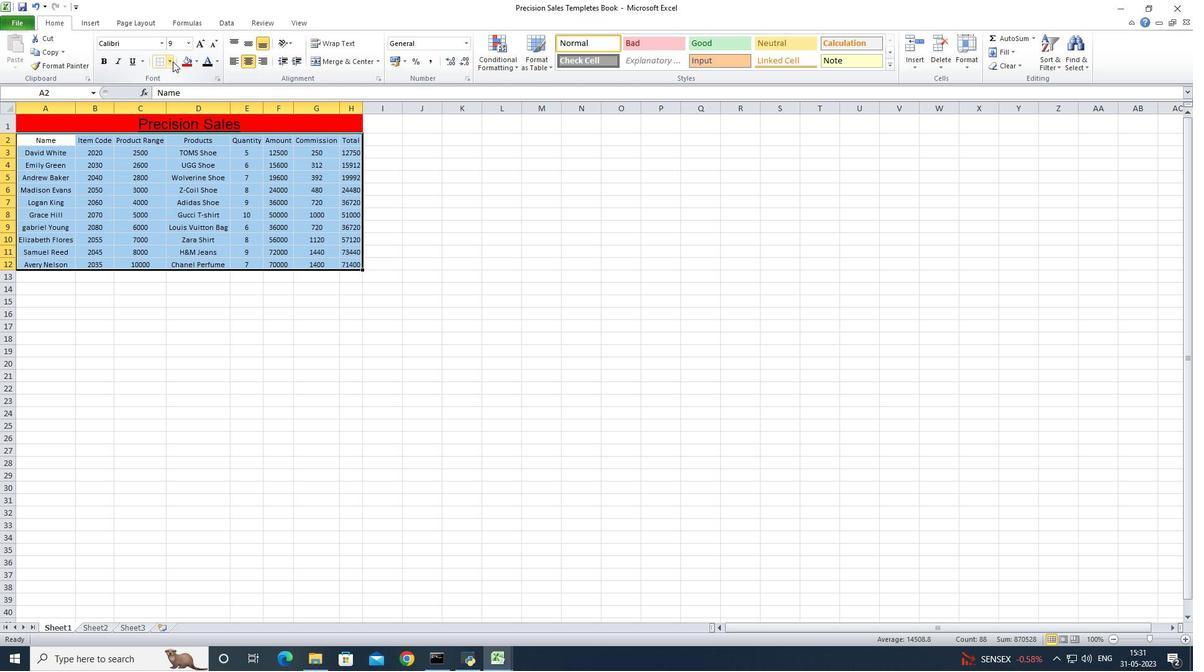 
Action: Mouse pressed left at (169, 62)
Screenshot: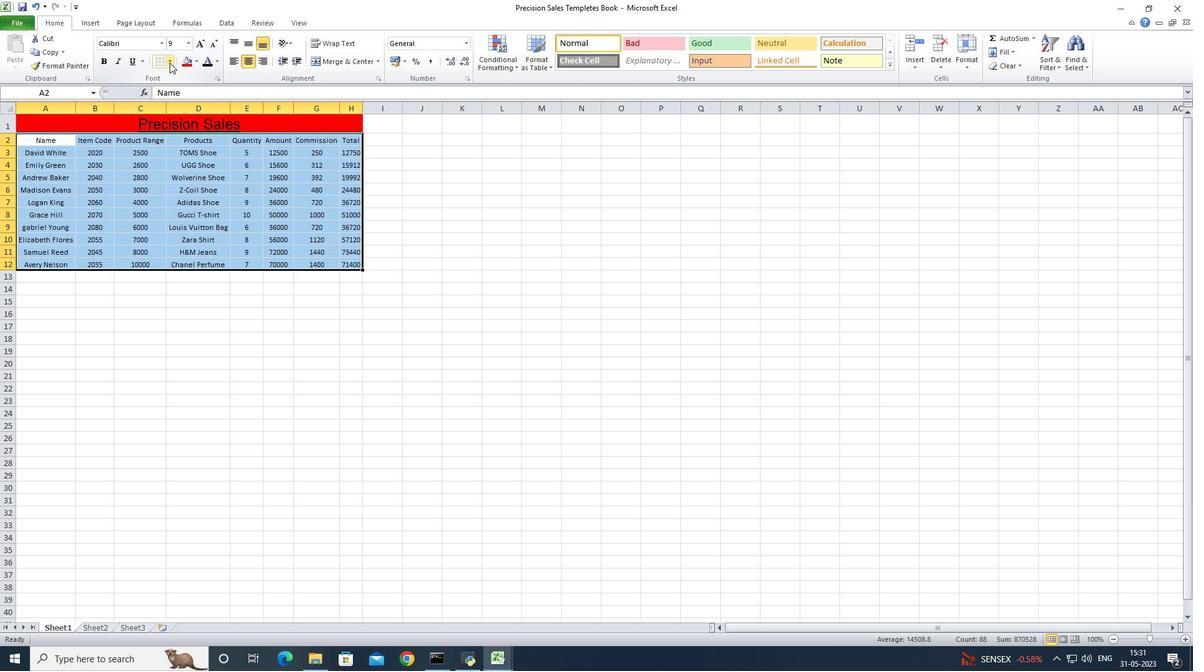 
Action: Mouse moved to (187, 146)
Screenshot: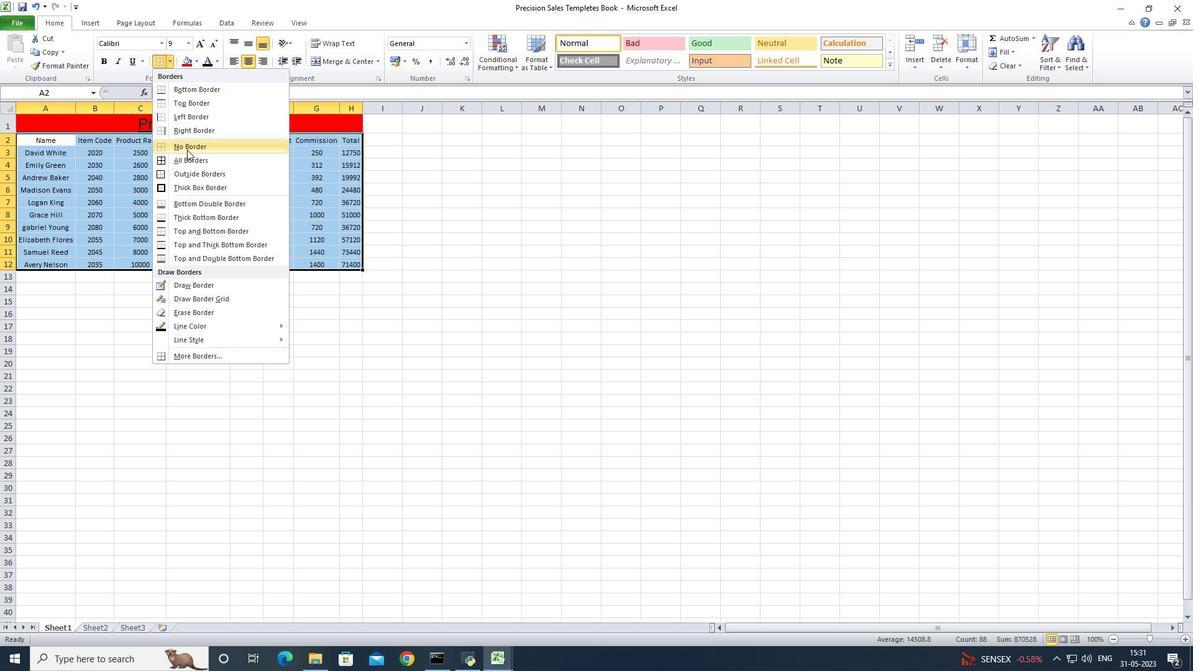 
Action: Mouse pressed left at (187, 146)
Screenshot: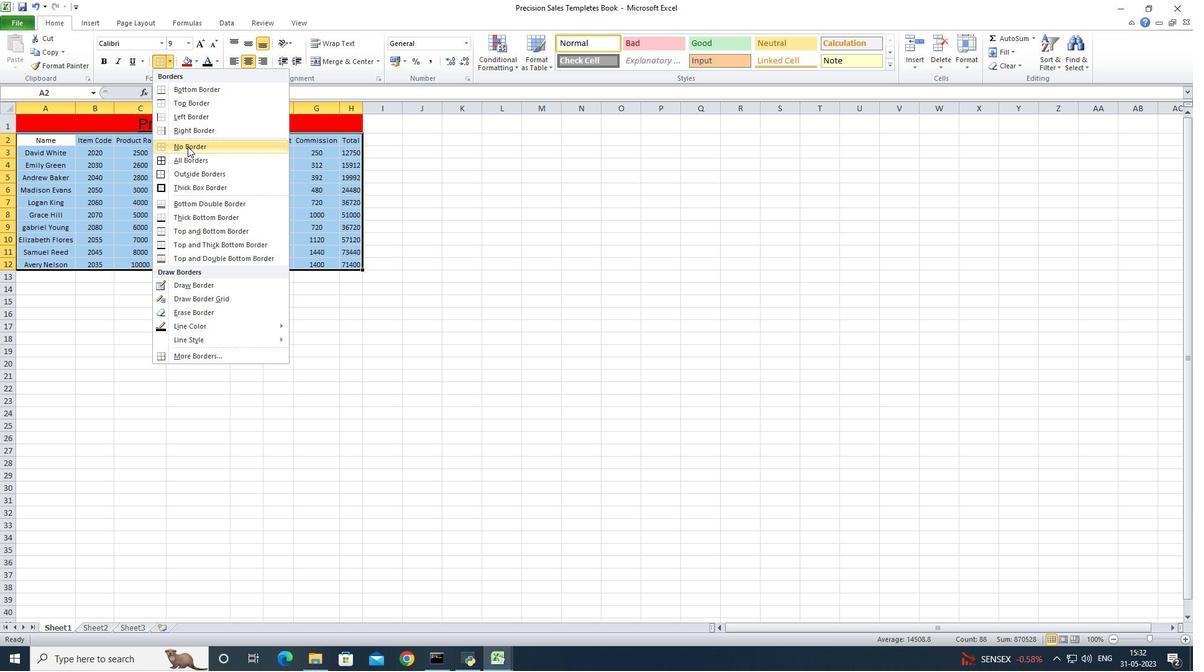 
Action: Mouse moved to (215, 306)
Screenshot: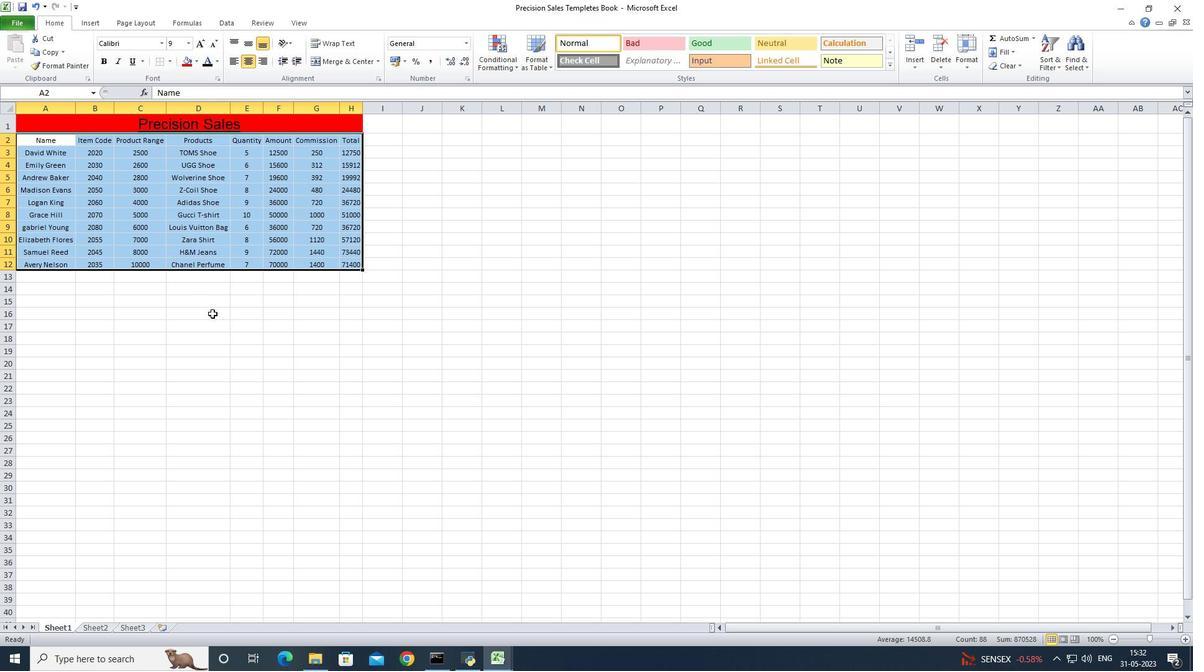 
Action: Mouse pressed left at (215, 306)
Screenshot: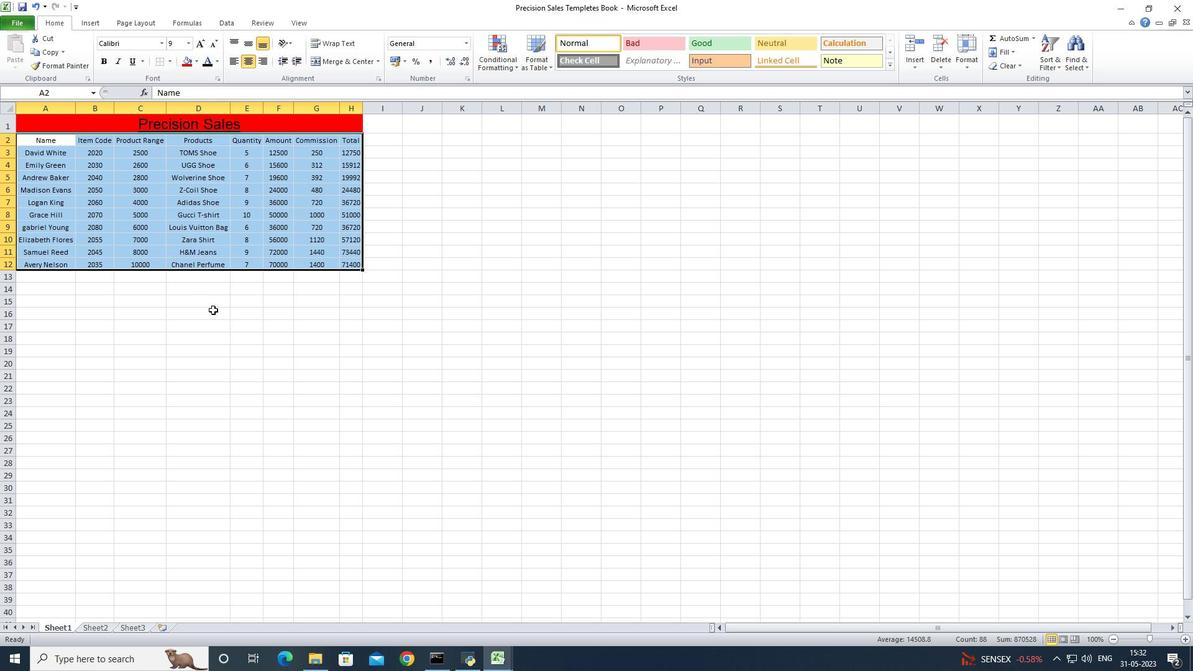 
Action: Mouse moved to (284, 305)
Screenshot: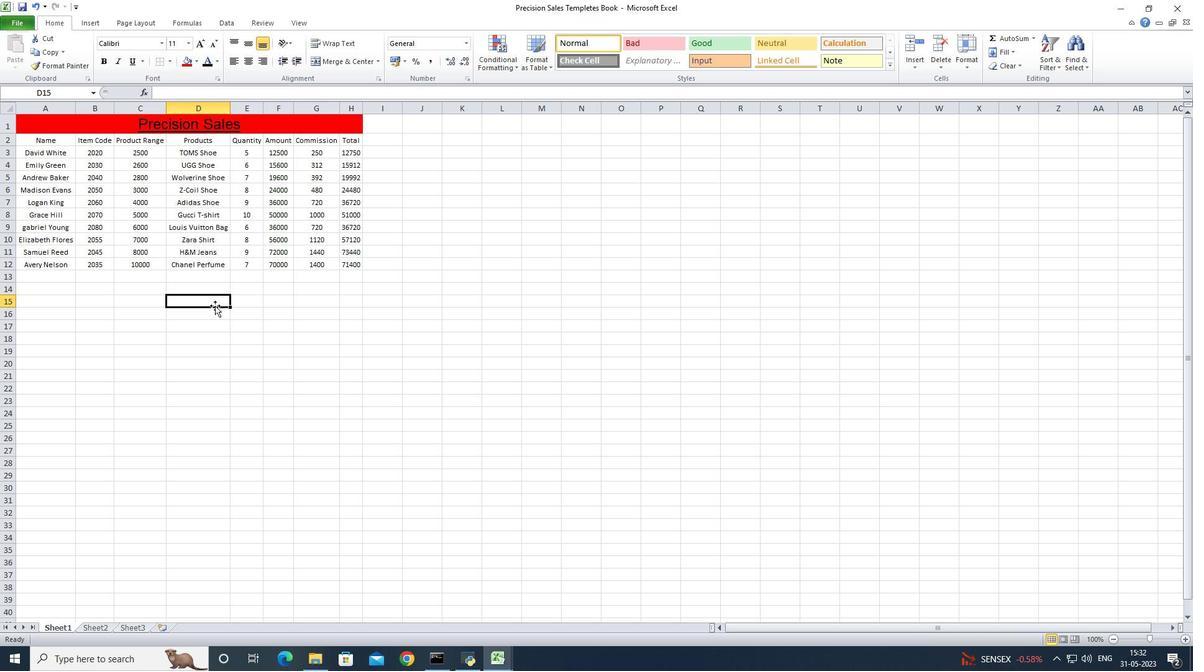 
Action: Mouse pressed left at (284, 305)
Screenshot: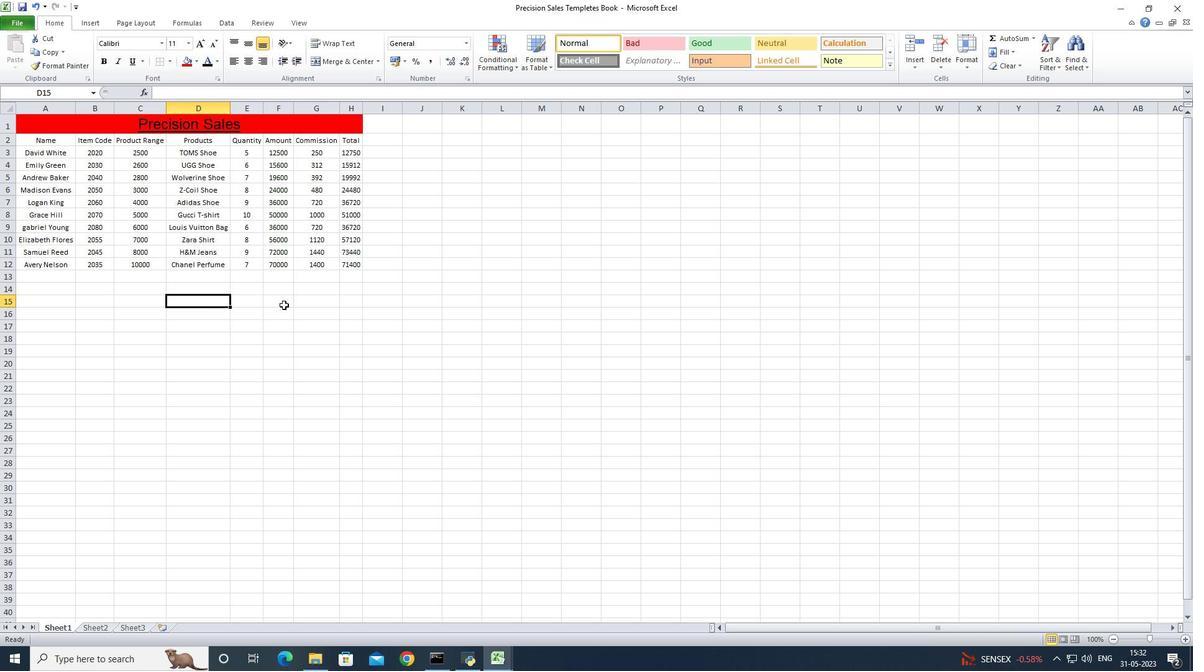 
Action: Mouse moved to (78, 105)
Screenshot: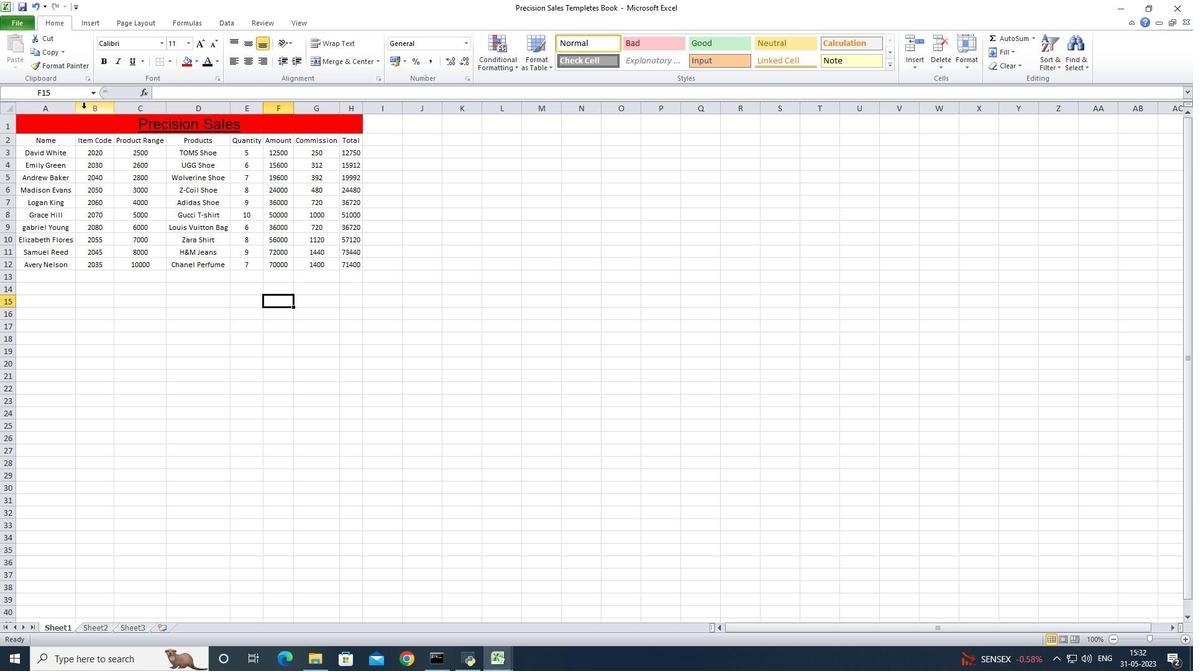 
Action: Mouse pressed left at (78, 105)
Screenshot: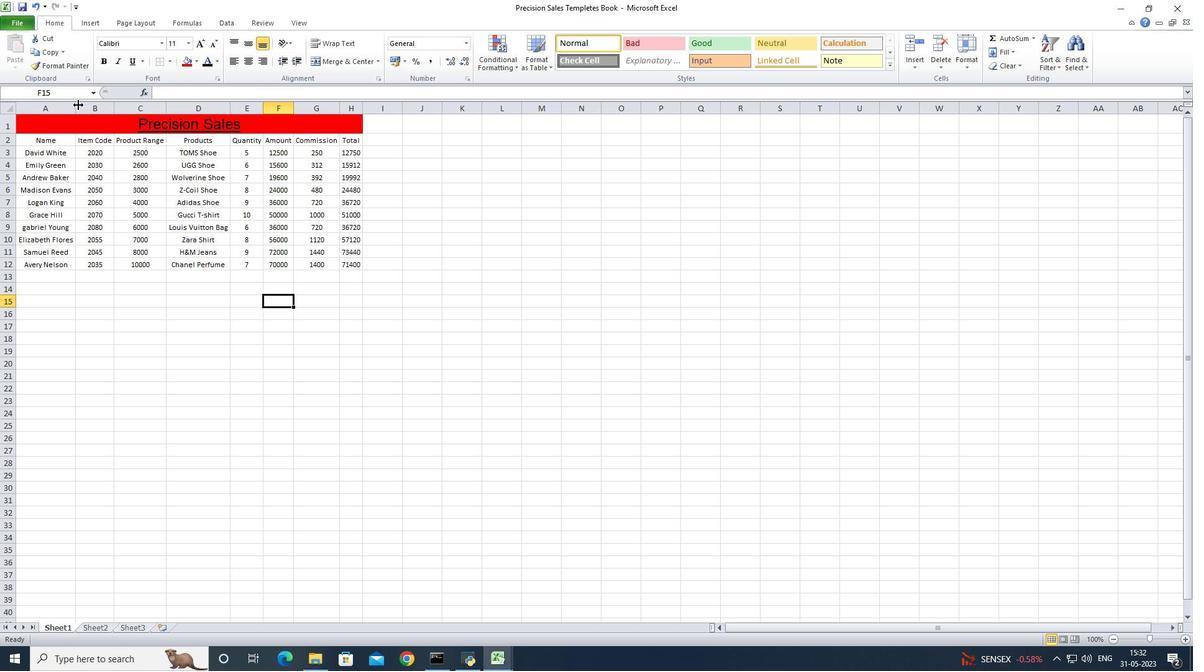 
Action: Mouse pressed left at (78, 105)
Screenshot: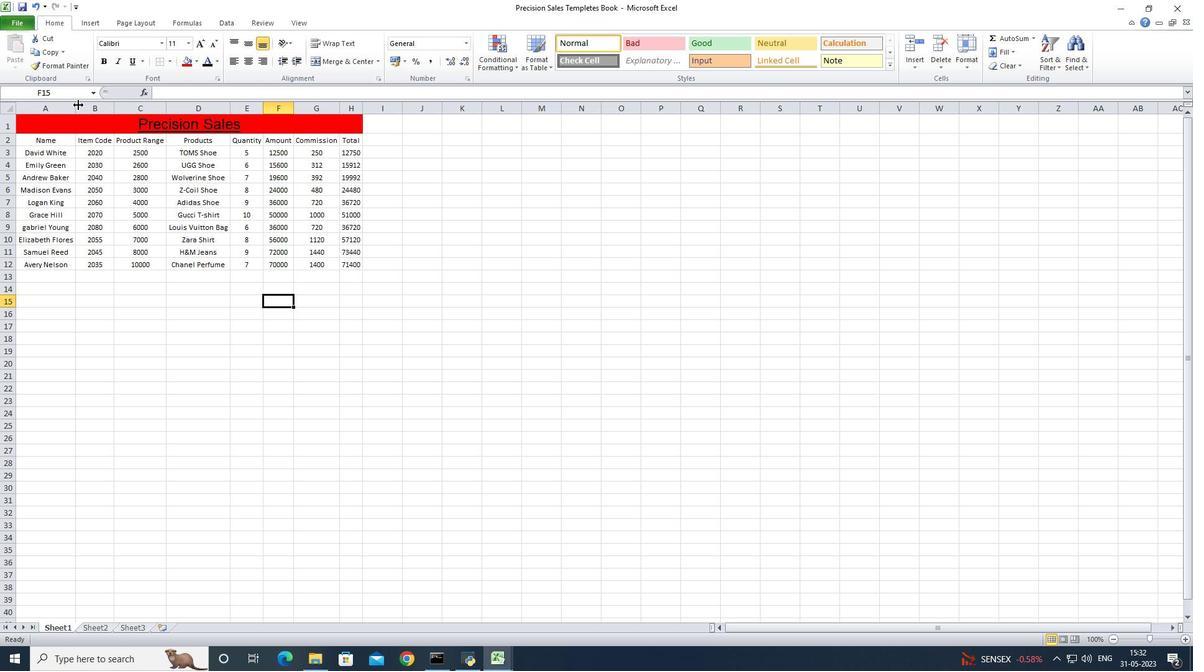 
Action: Mouse moved to (111, 113)
Screenshot: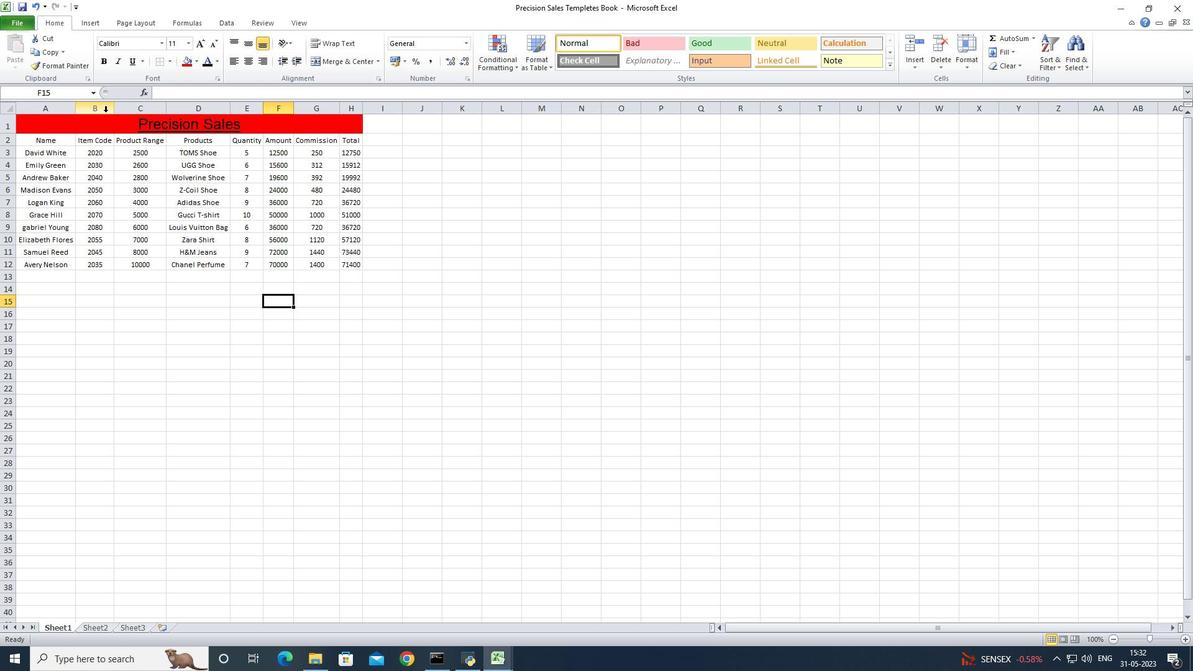 
Action: Mouse pressed left at (111, 113)
Screenshot: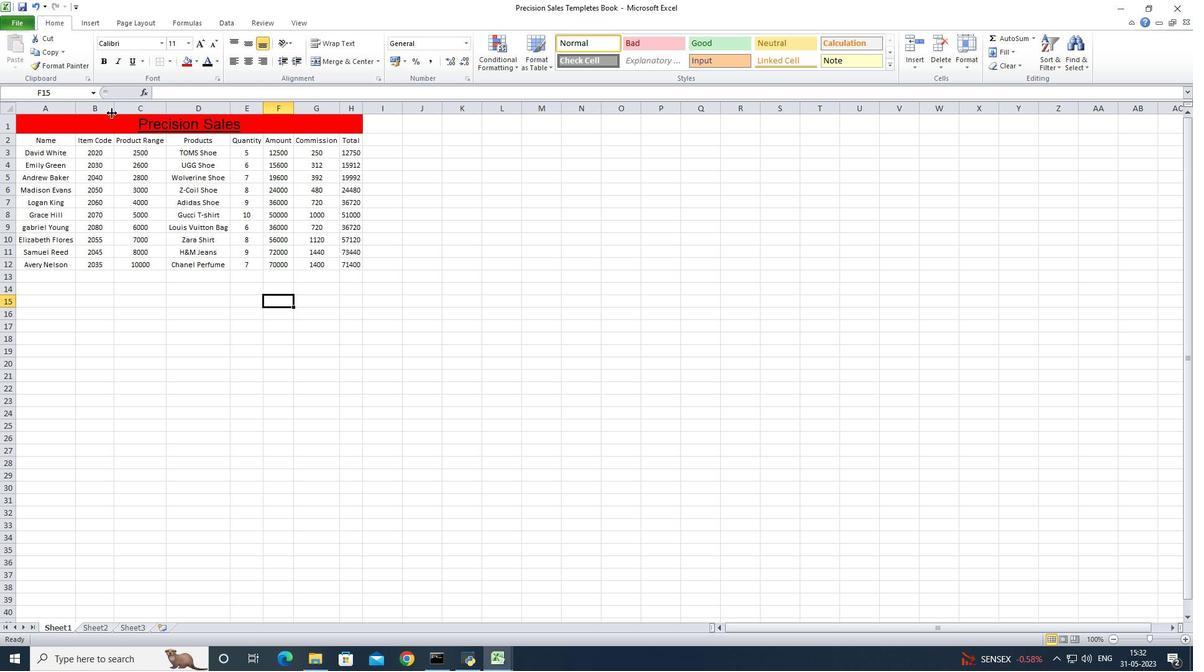 
Action: Mouse pressed left at (111, 113)
Screenshot: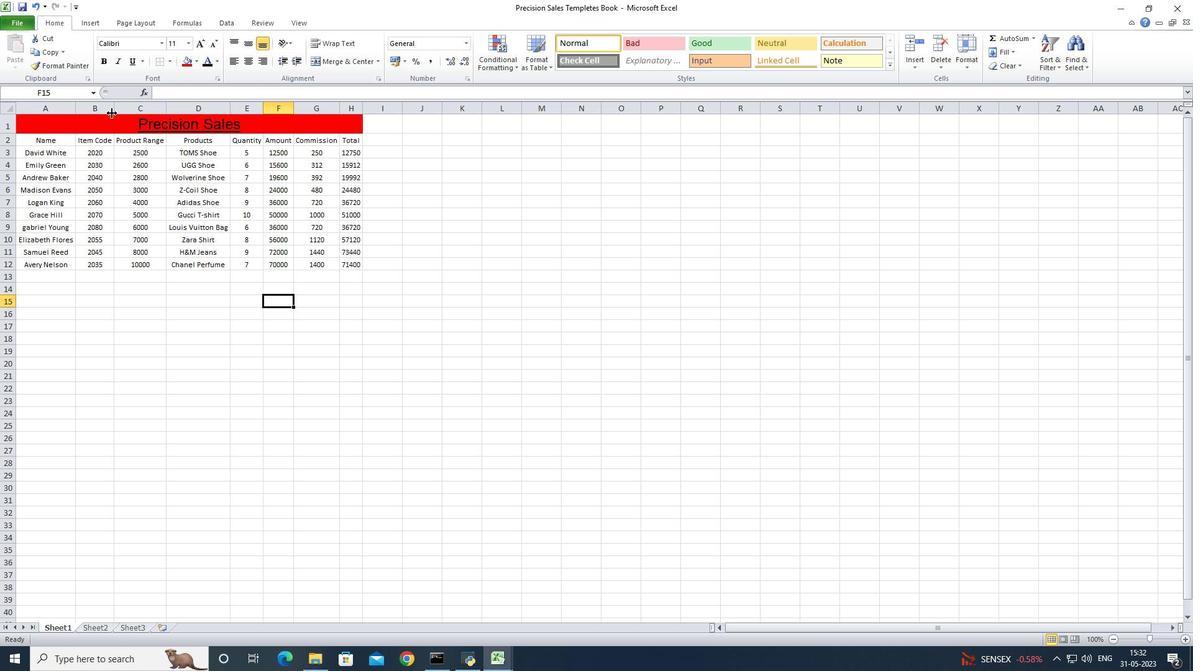 
Action: Mouse moved to (162, 112)
Screenshot: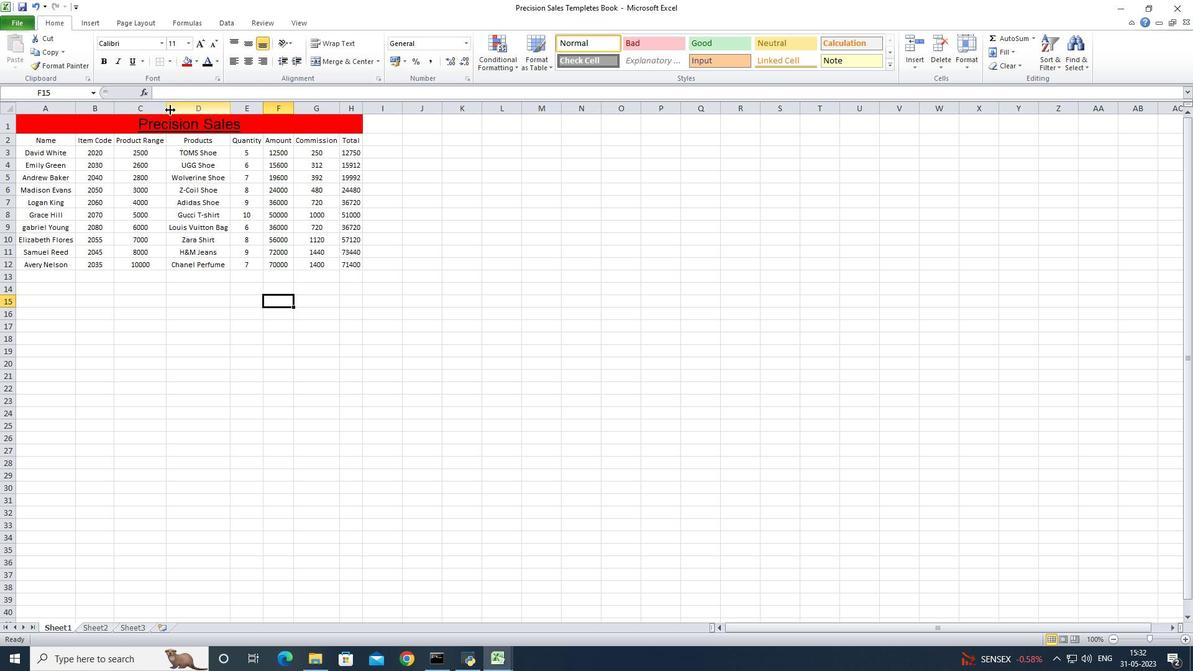 
Action: Mouse pressed left at (162, 112)
Screenshot: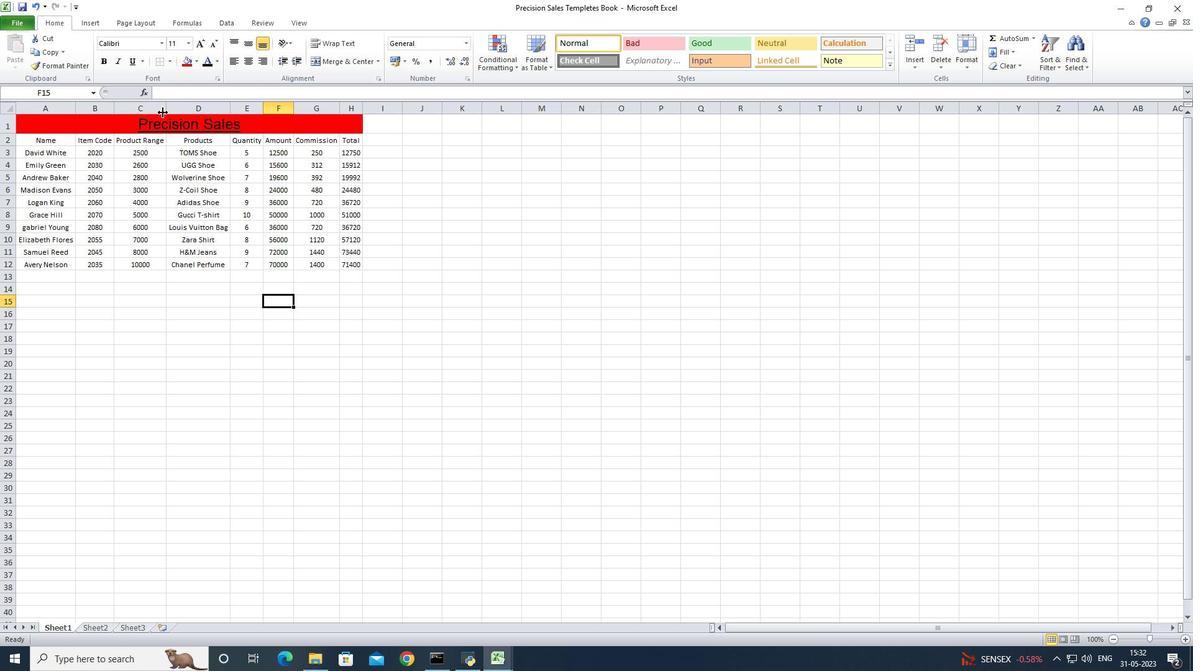 
Action: Mouse moved to (162, 112)
Screenshot: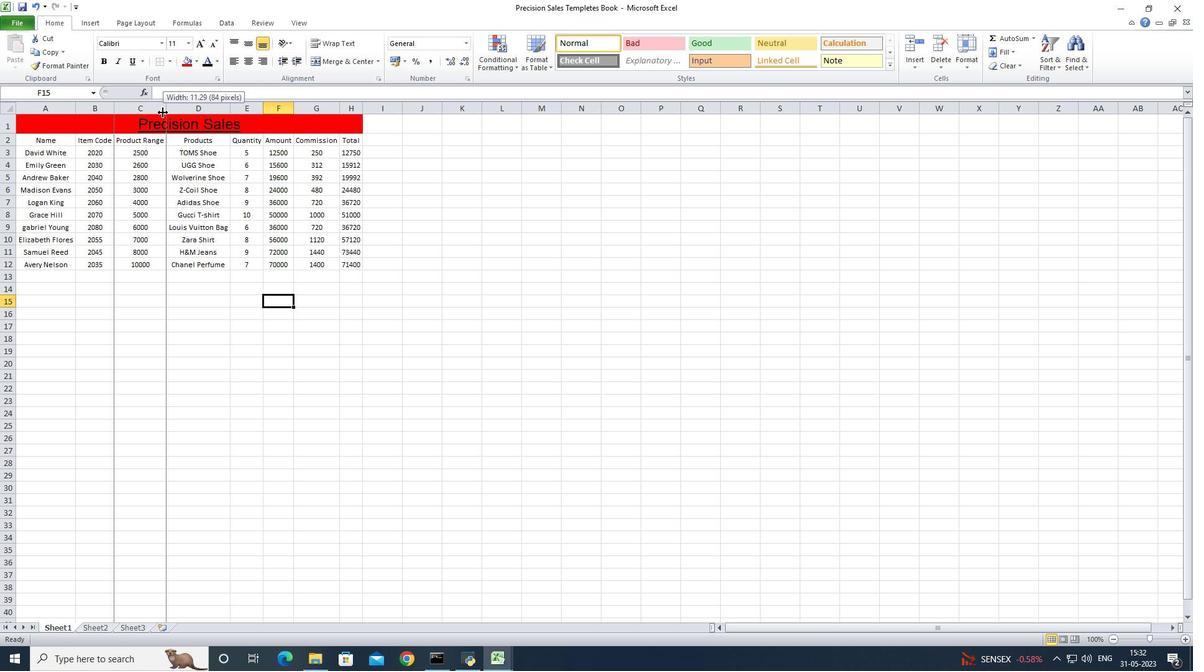 
Action: Mouse pressed left at (162, 112)
Screenshot: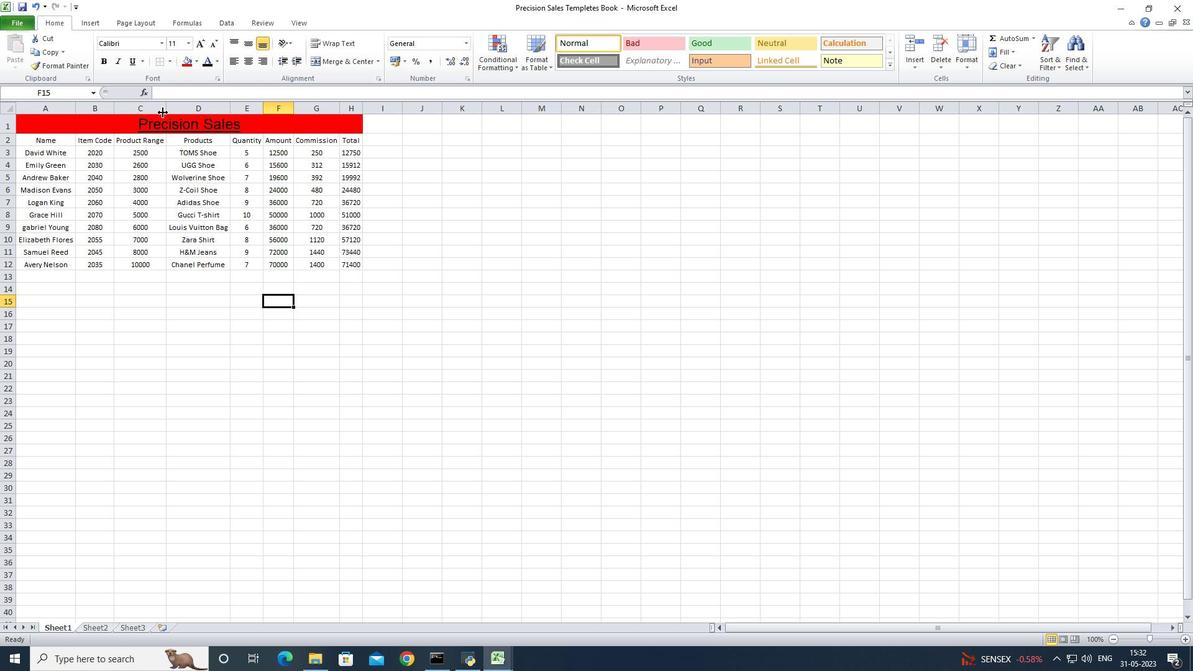 
Action: Mouse moved to (228, 108)
Screenshot: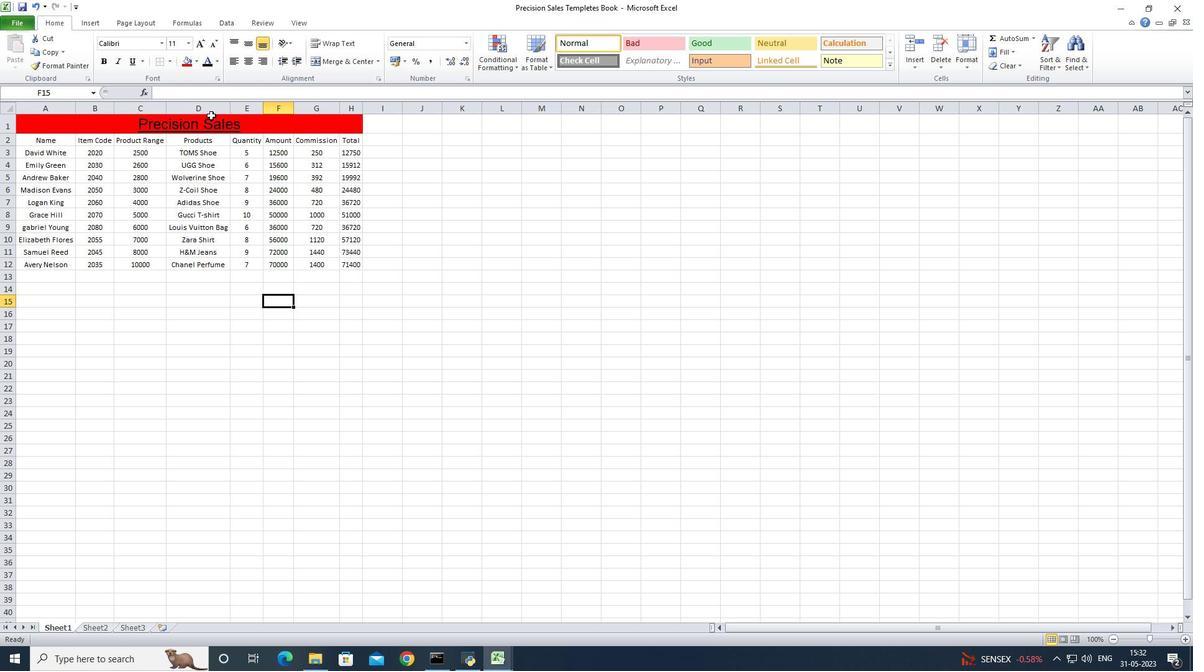 
Action: Mouse pressed left at (228, 108)
Screenshot: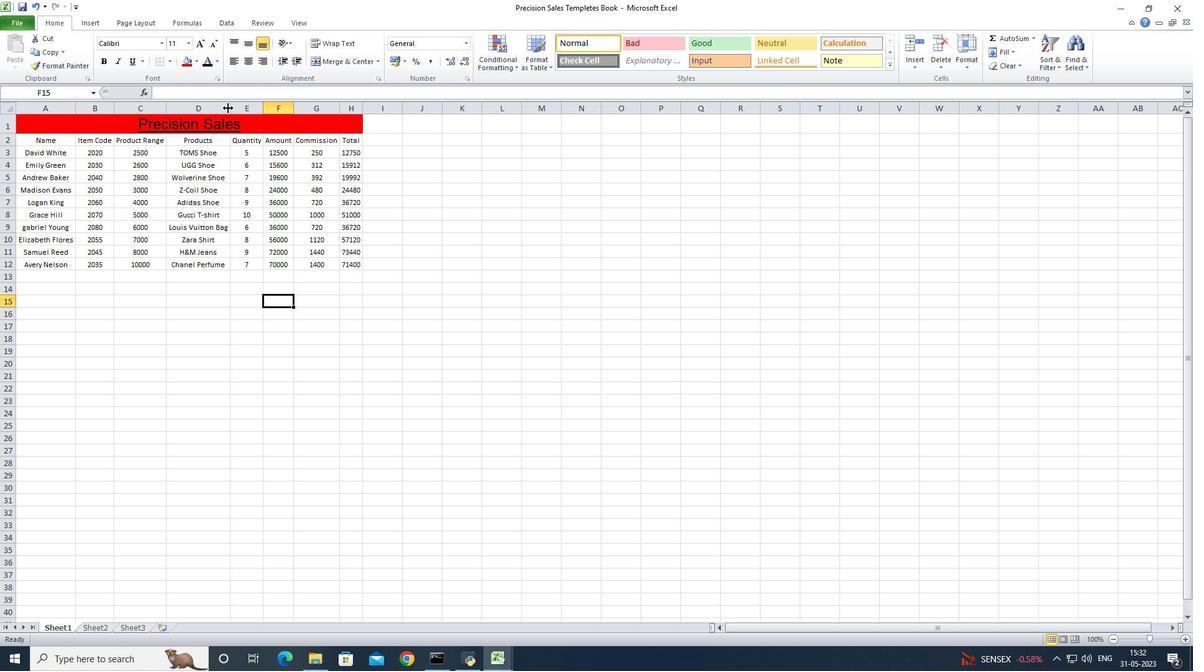 
Action: Mouse pressed left at (228, 108)
Screenshot: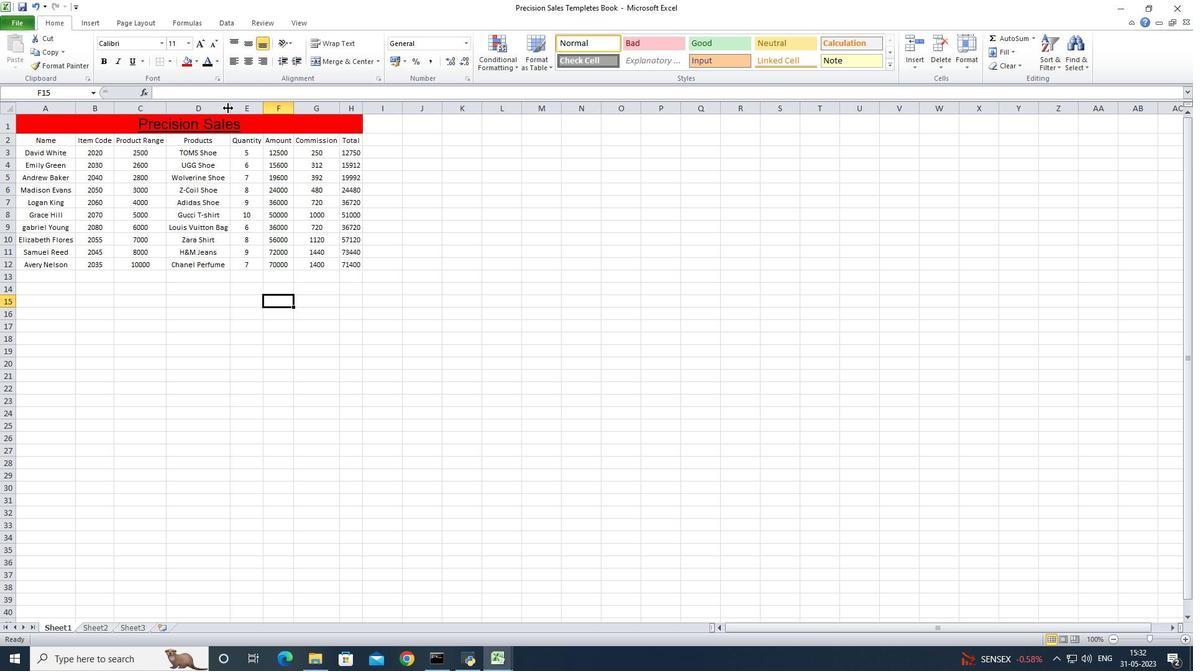 
Action: Mouse moved to (262, 111)
Screenshot: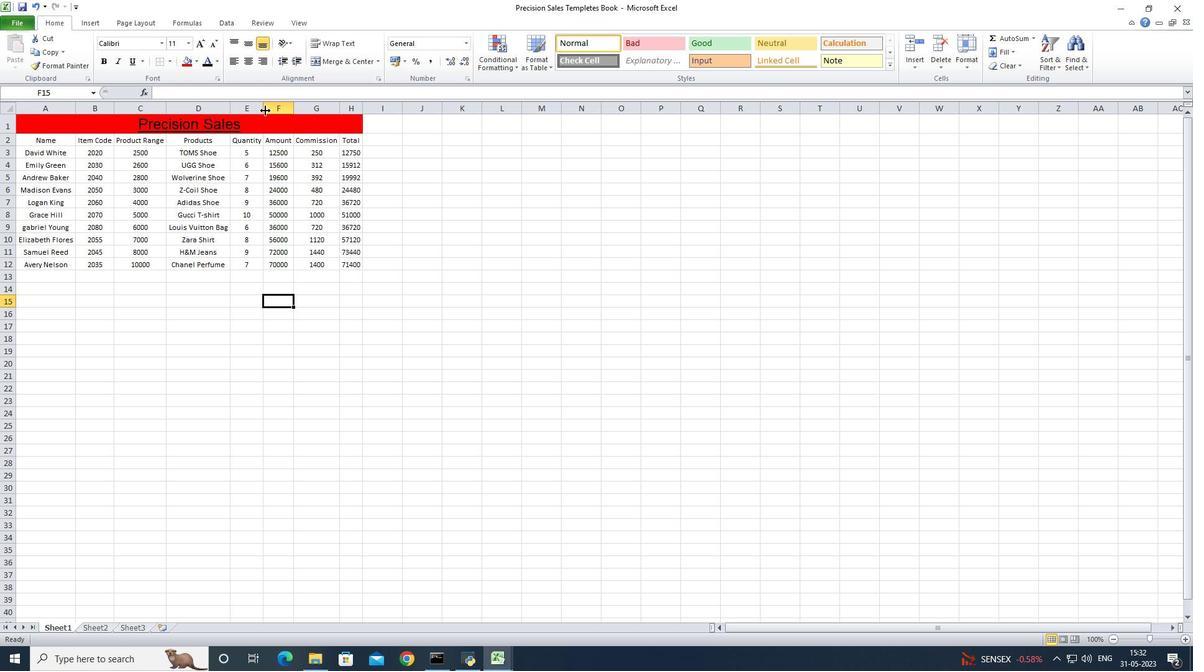 
Action: Mouse pressed left at (262, 111)
Screenshot: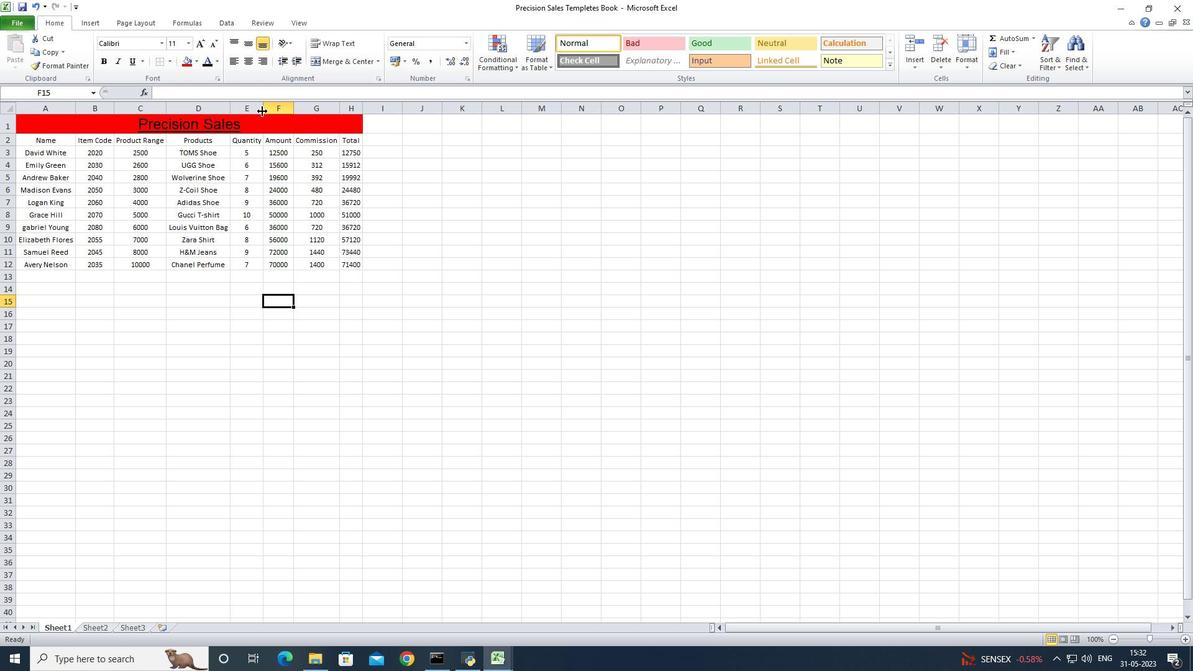 
Action: Mouse pressed left at (262, 111)
Screenshot: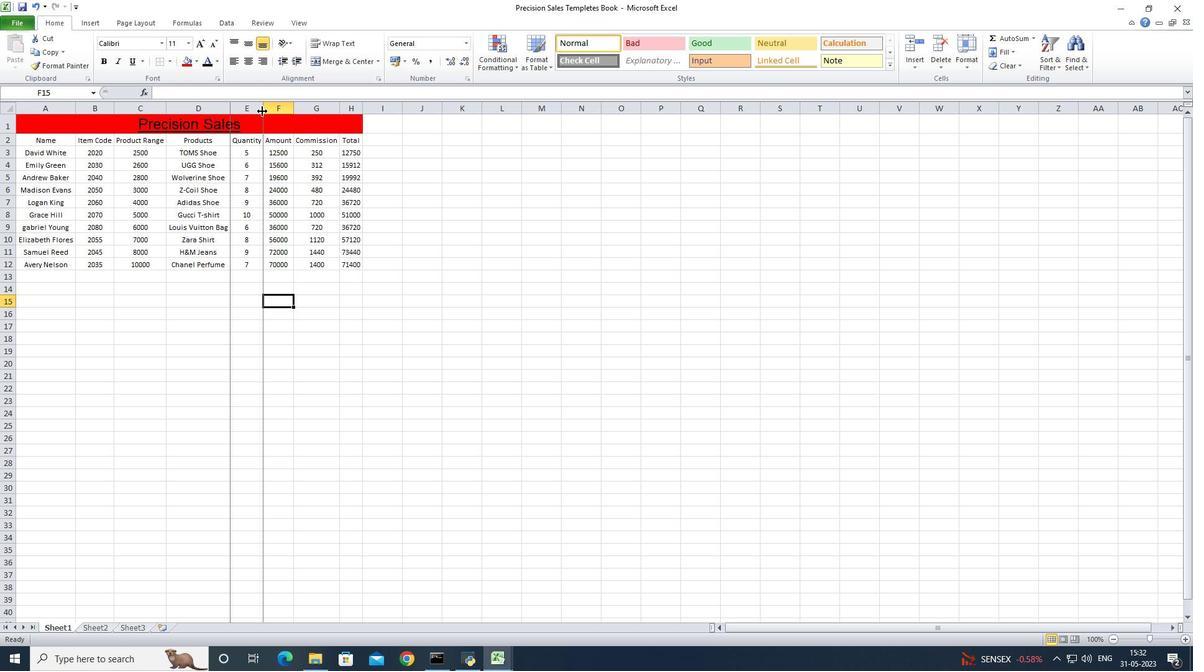 
Action: Mouse moved to (293, 112)
Screenshot: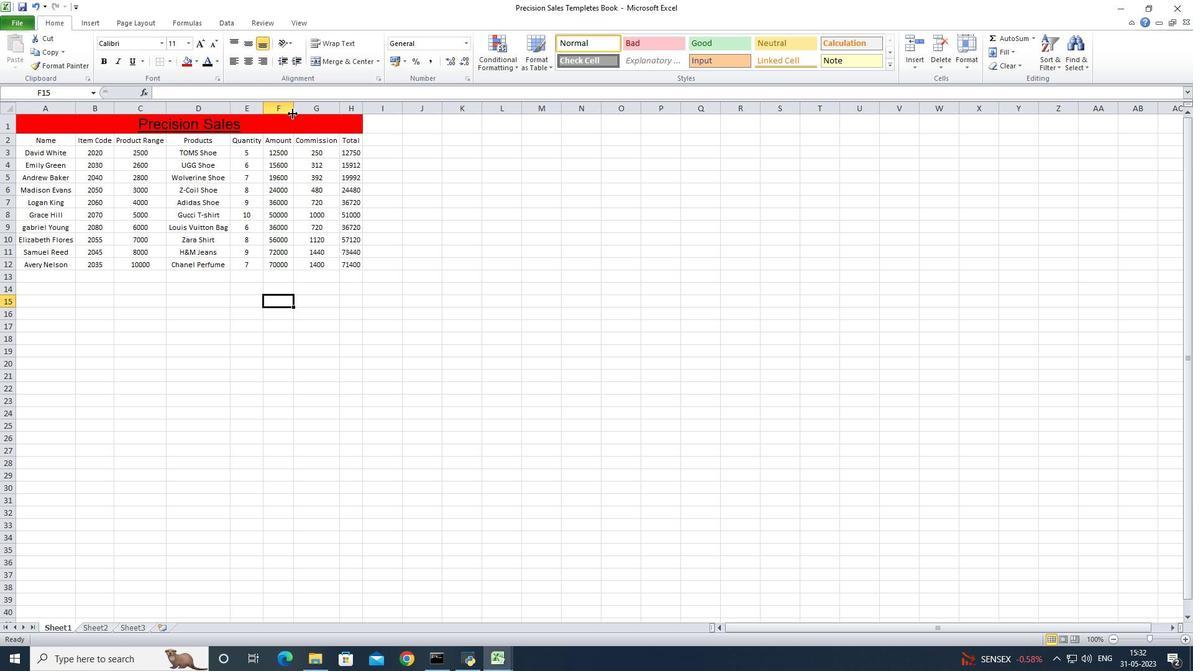 
Action: Mouse pressed left at (293, 112)
Screenshot: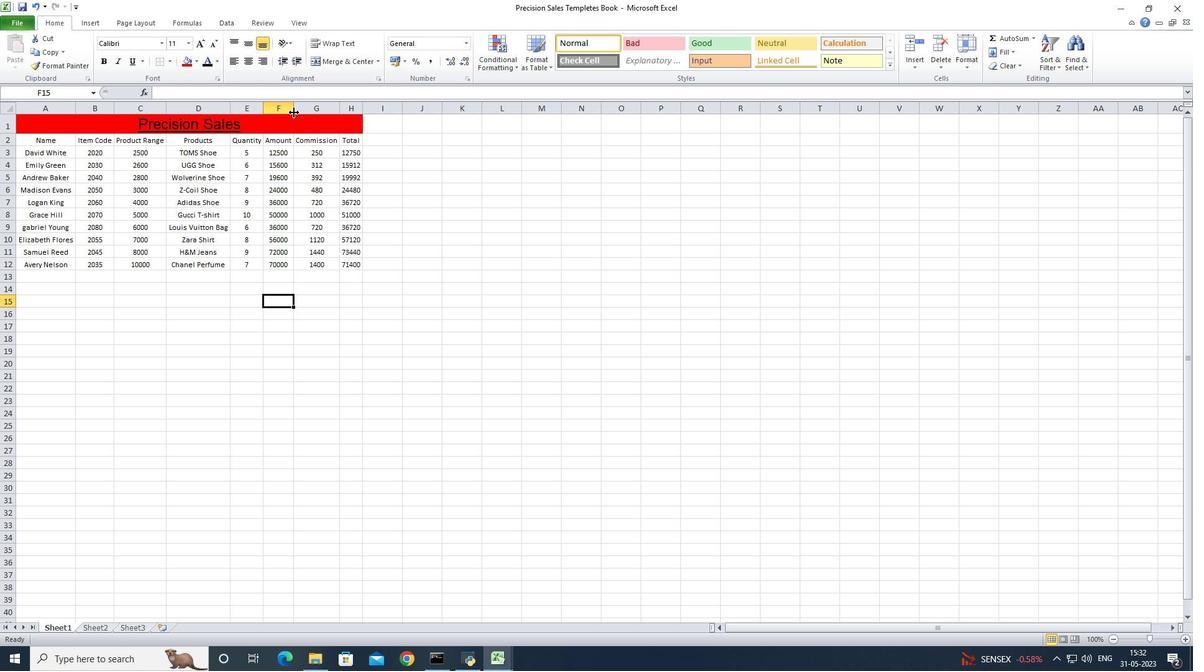 
Action: Mouse pressed left at (293, 112)
Screenshot: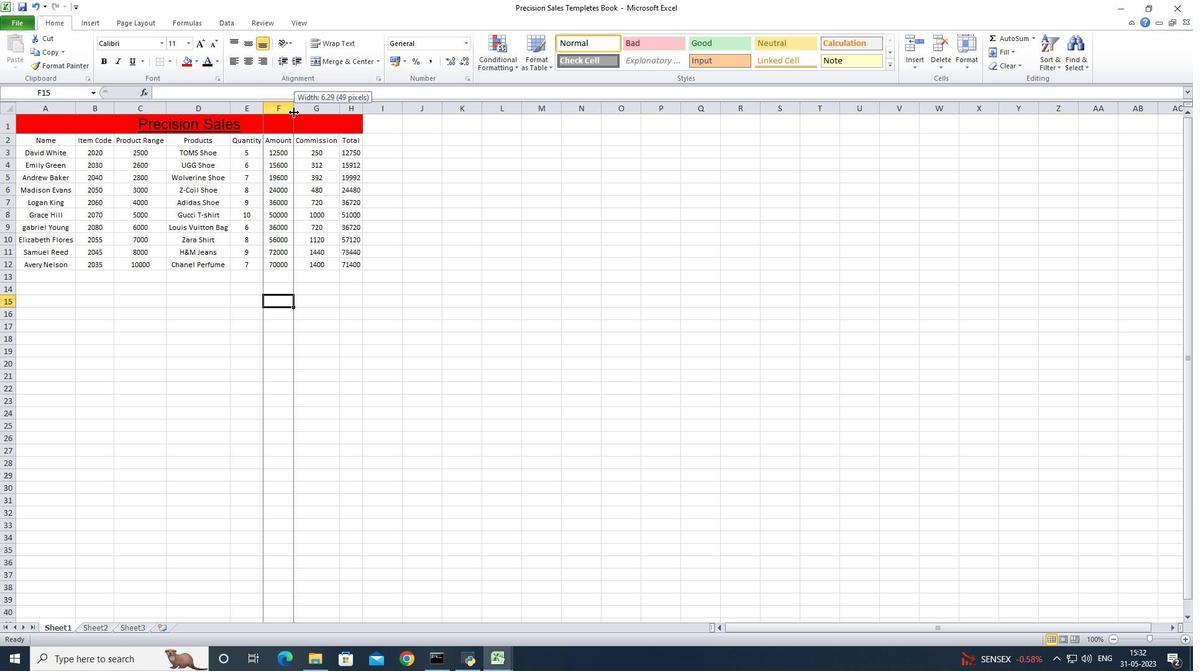 
Action: Mouse moved to (341, 108)
Screenshot: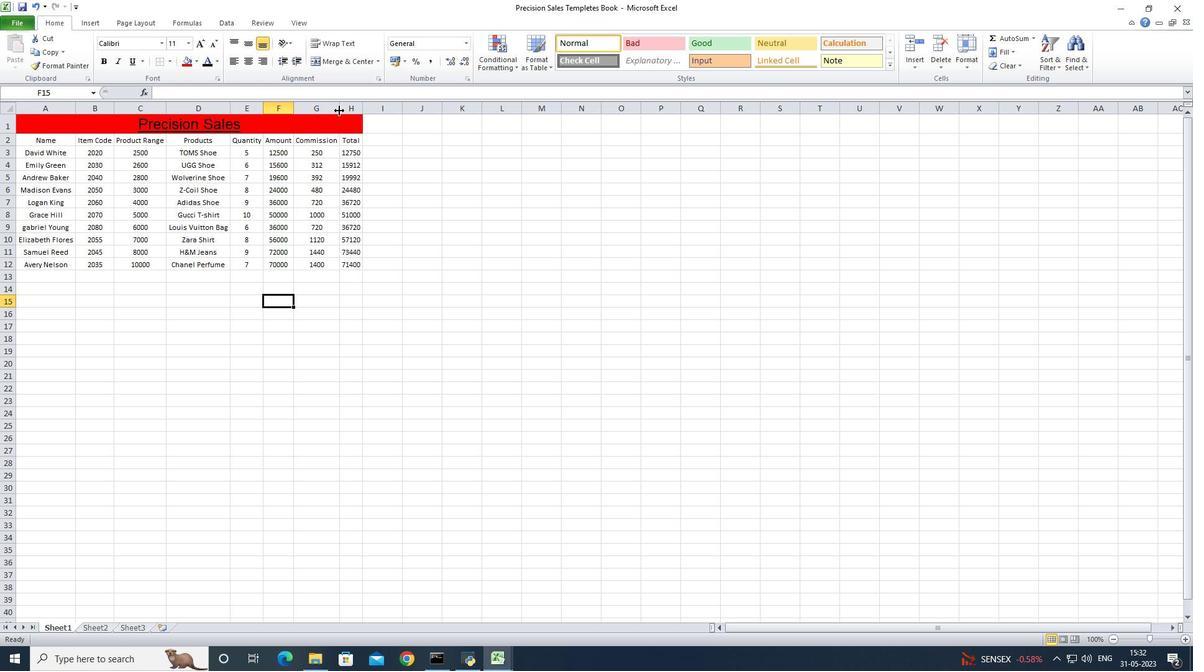 
Action: Mouse pressed left at (341, 108)
Screenshot: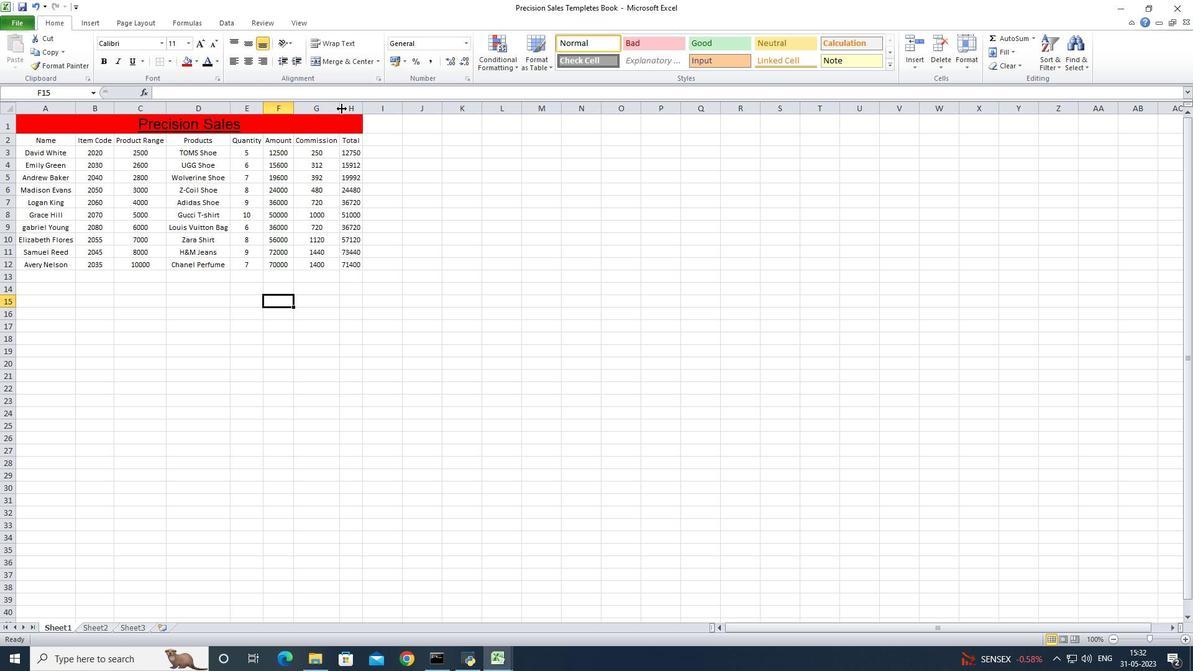 
Action: Mouse pressed left at (341, 108)
Screenshot: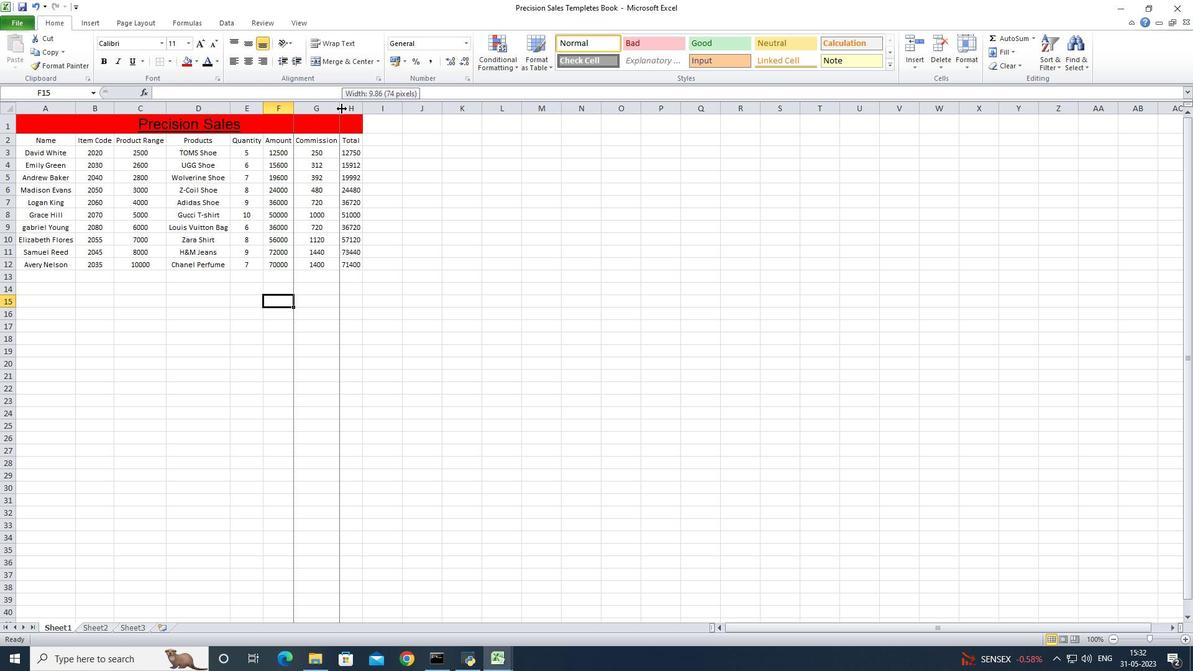
Action: Mouse moved to (361, 111)
Screenshot: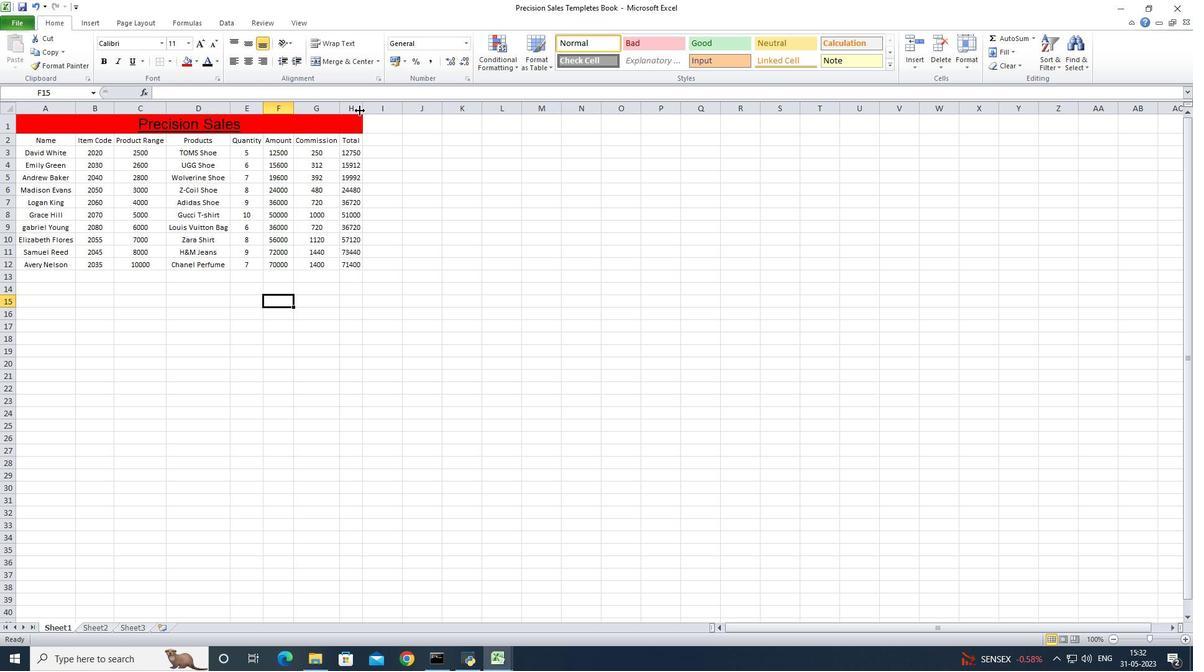 
Action: Mouse pressed left at (361, 111)
Screenshot: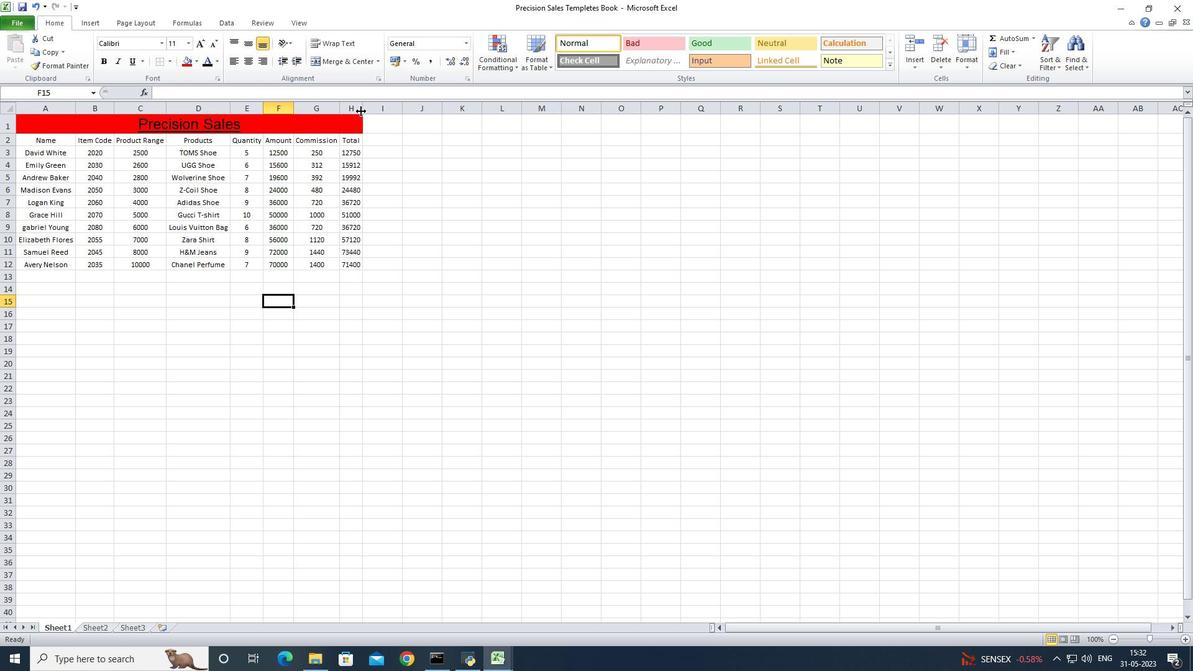 
Action: Mouse pressed left at (361, 111)
Screenshot: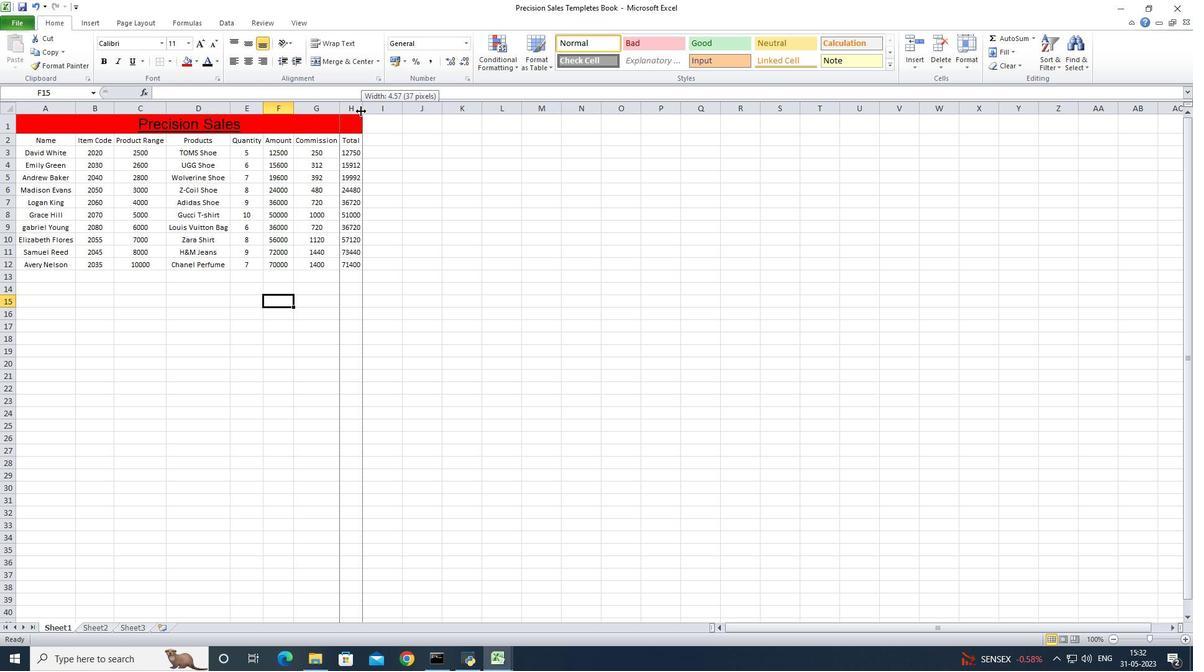 
Action: Mouse moved to (164, 229)
Screenshot: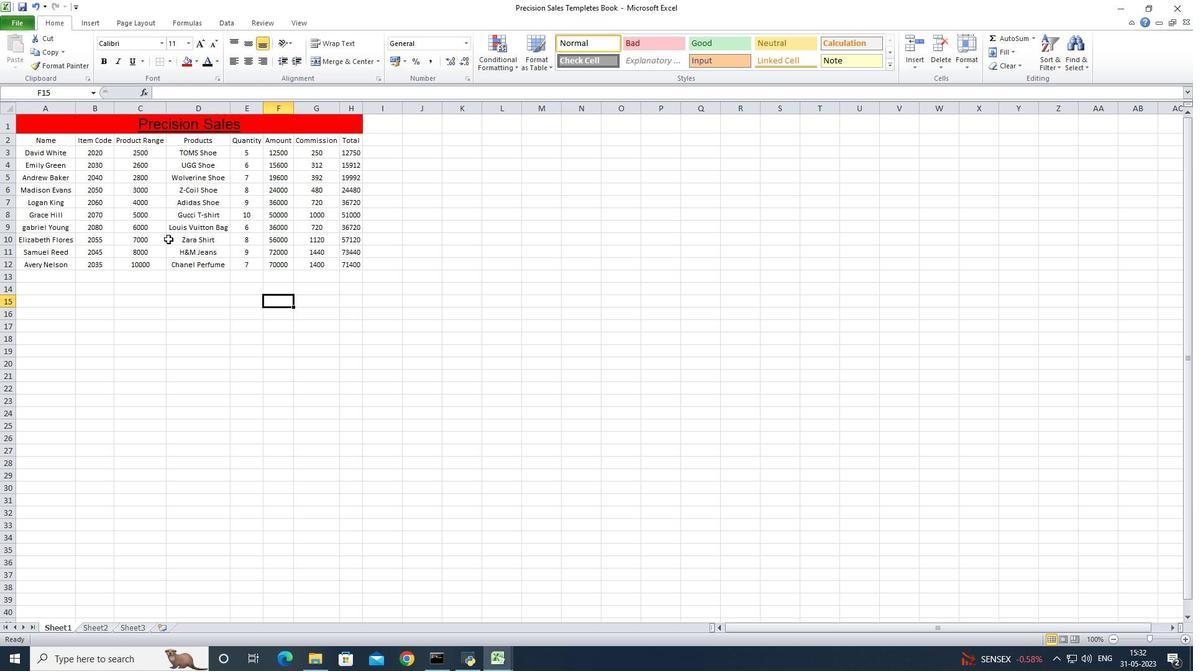 
